 Task: Find connections with filter location Jaynagar-Majilpur with filter topic #2021with filter profile language French with filter current company Volvo Cars with filter school Amal Jyothi College of Engineering with filter industry Retail Books and Printed News with filter service category Search Engine Optimization (SEO) with filter keywords title Concierge
Action: Mouse moved to (582, 64)
Screenshot: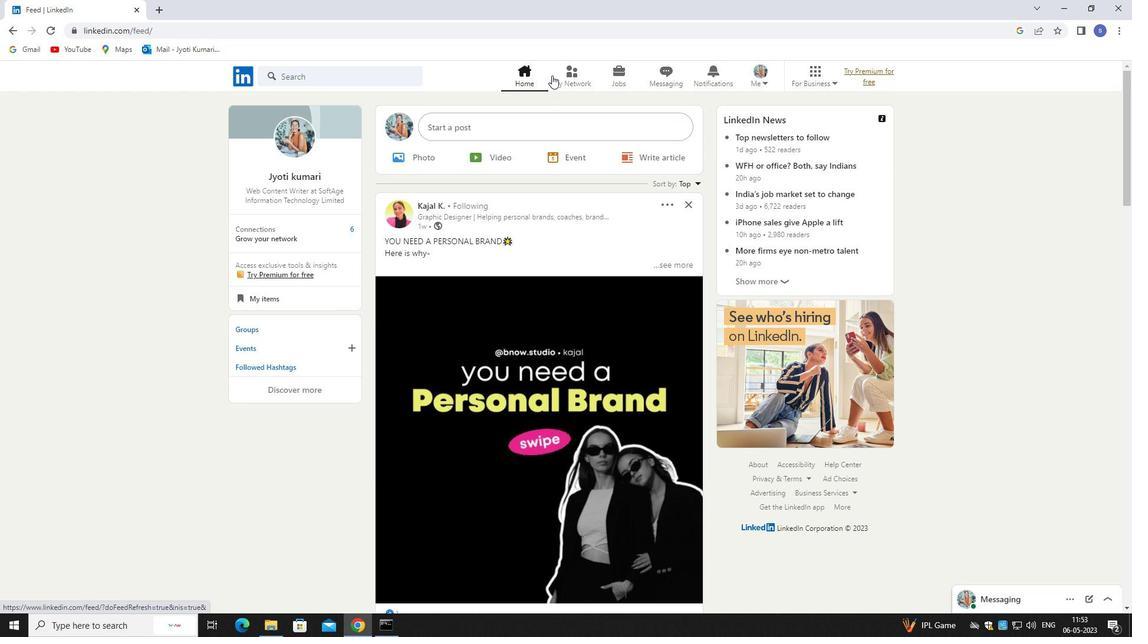 
Action: Mouse pressed left at (582, 64)
Screenshot: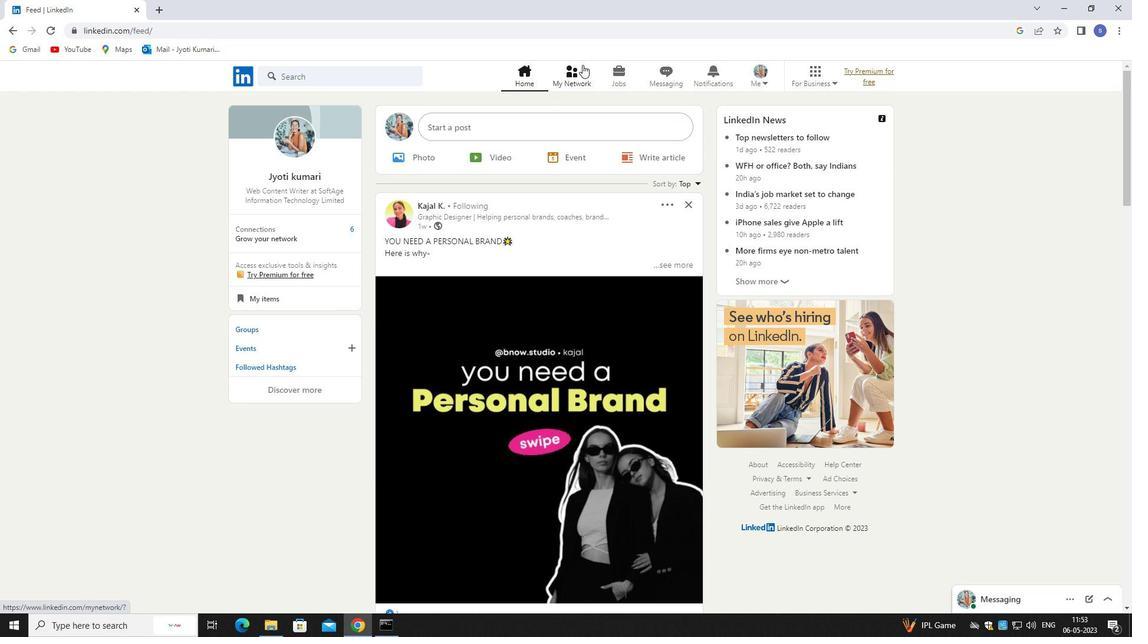 
Action: Mouse moved to (582, 65)
Screenshot: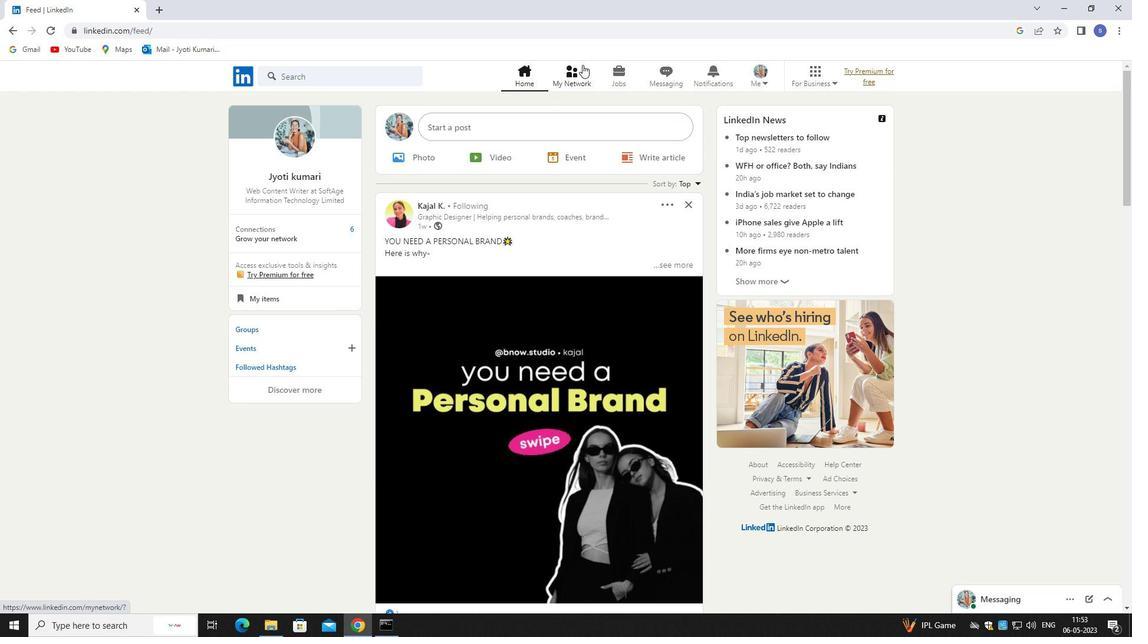 
Action: Mouse pressed left at (582, 65)
Screenshot: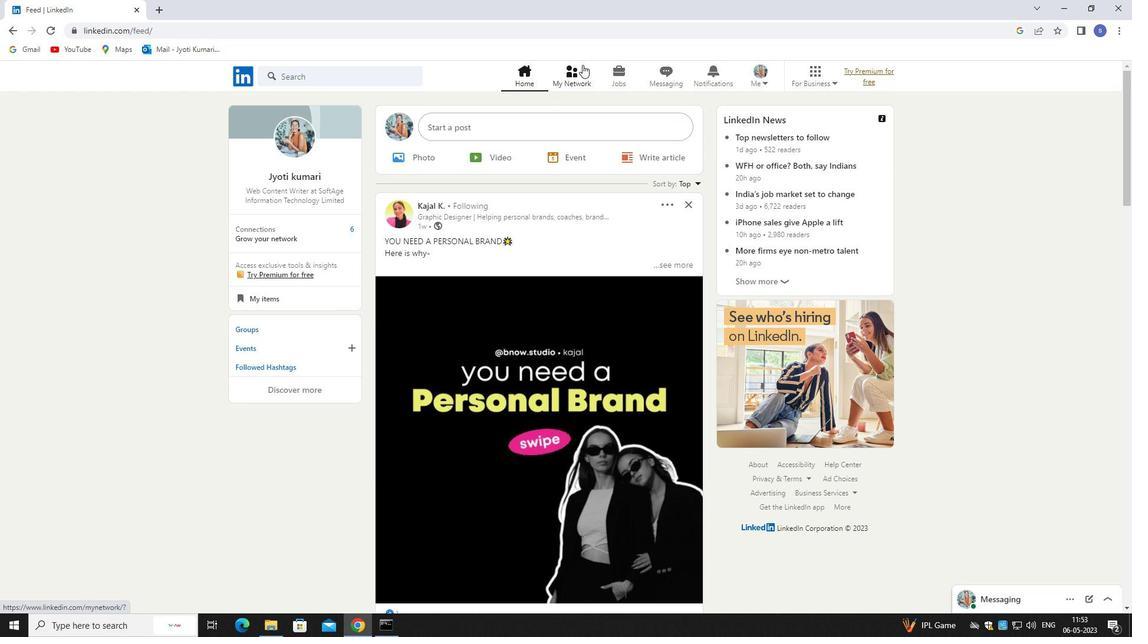 
Action: Mouse moved to (582, 65)
Screenshot: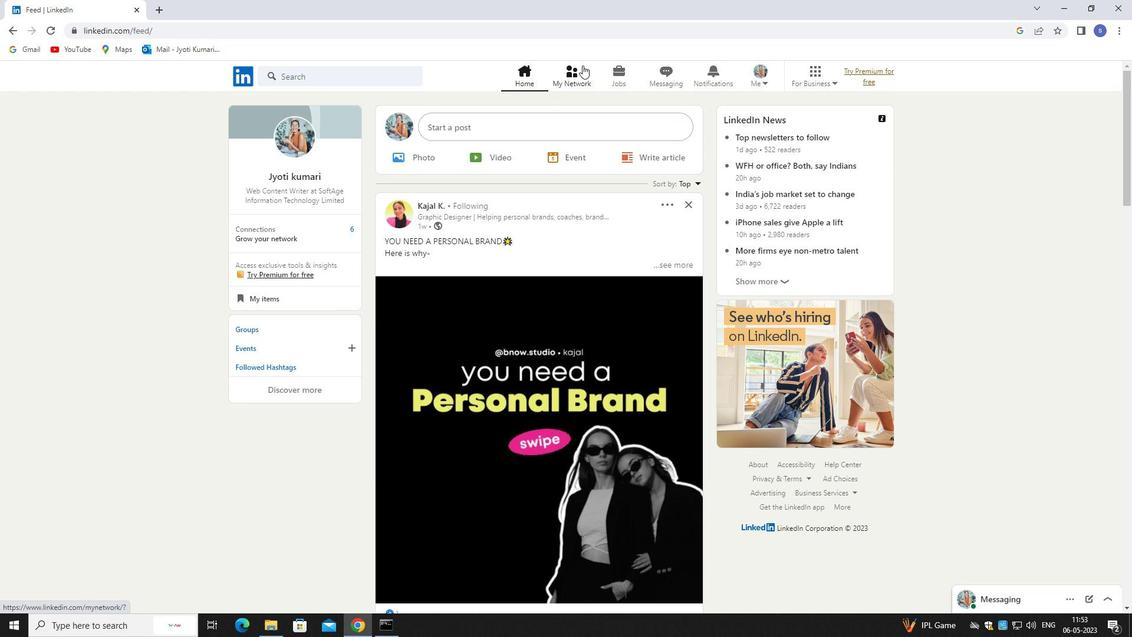
Action: Mouse pressed left at (582, 65)
Screenshot: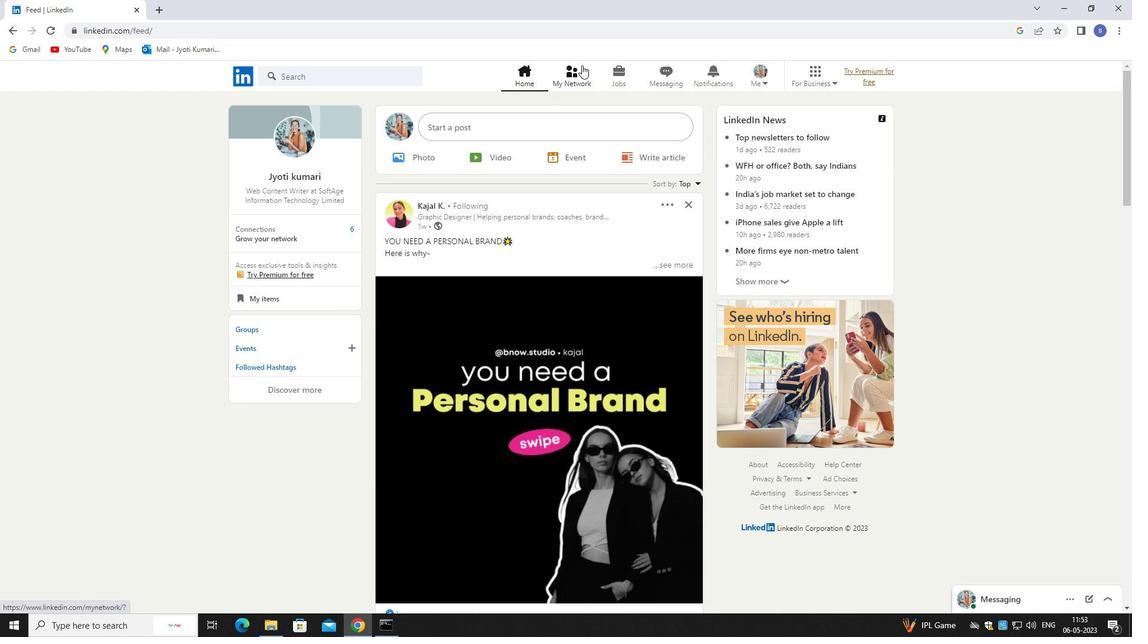 
Action: Mouse moved to (327, 146)
Screenshot: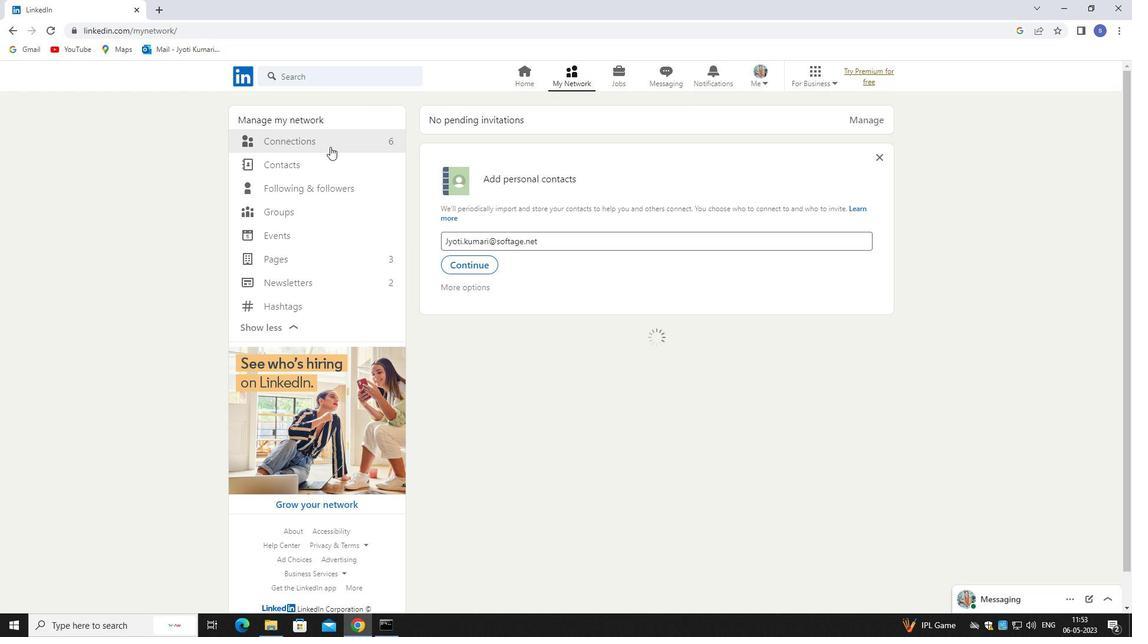 
Action: Mouse pressed left at (327, 146)
Screenshot: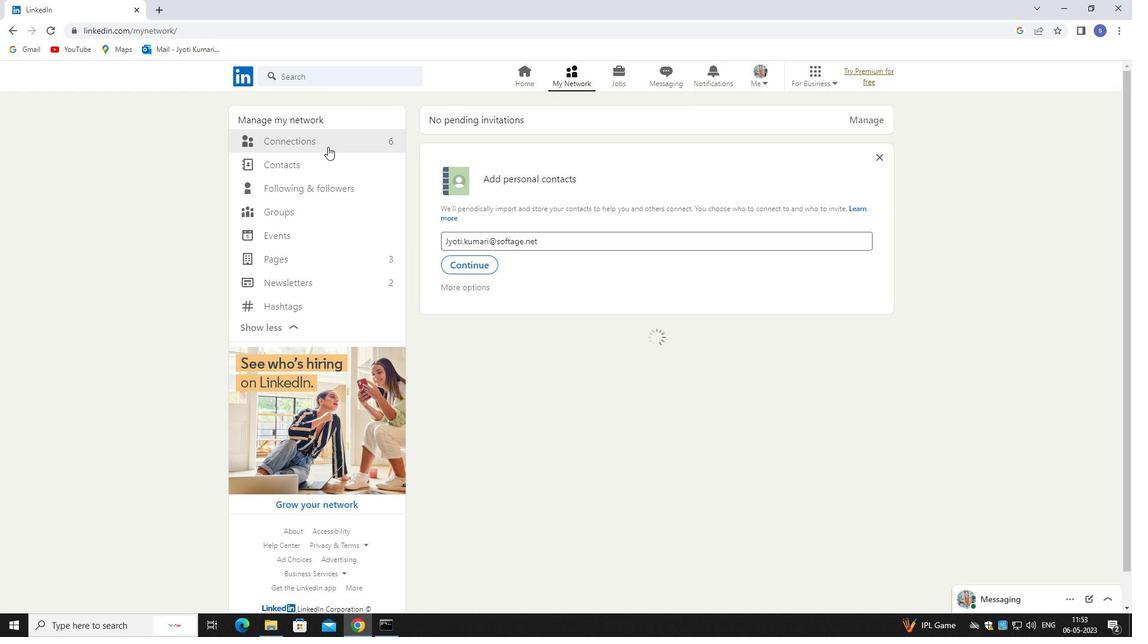
Action: Mouse pressed left at (327, 146)
Screenshot: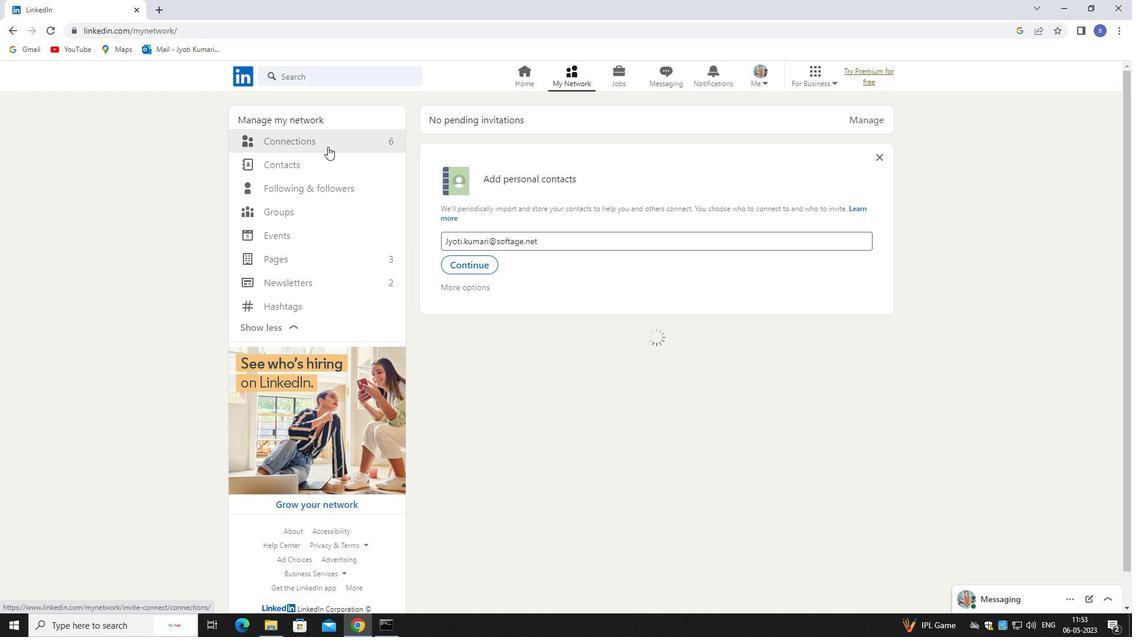 
Action: Mouse moved to (625, 145)
Screenshot: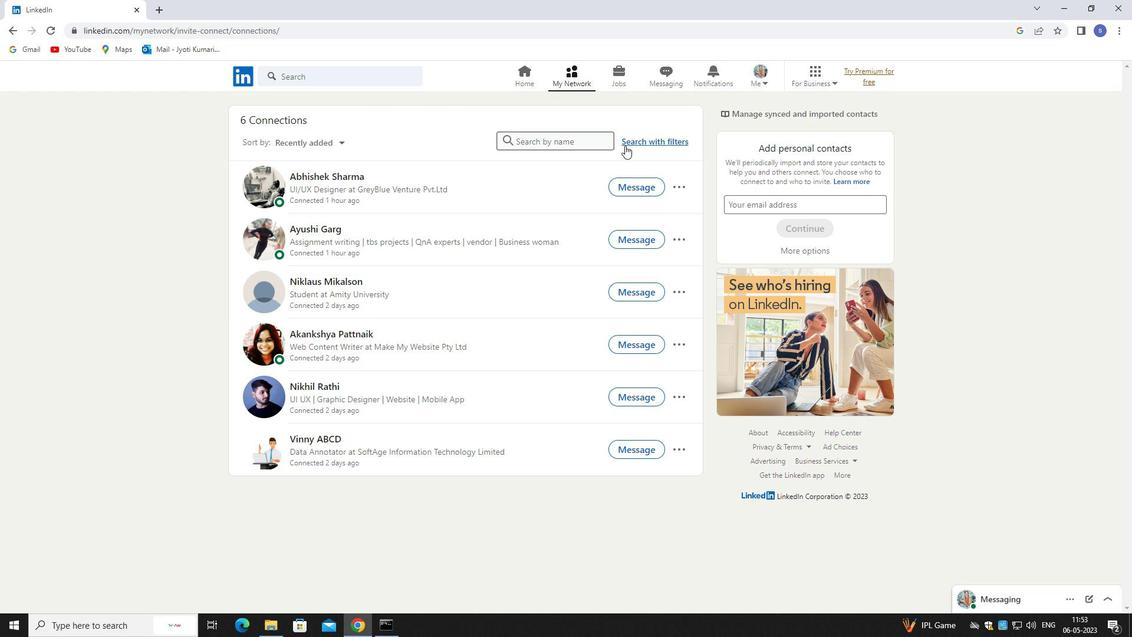 
Action: Mouse pressed left at (625, 145)
Screenshot: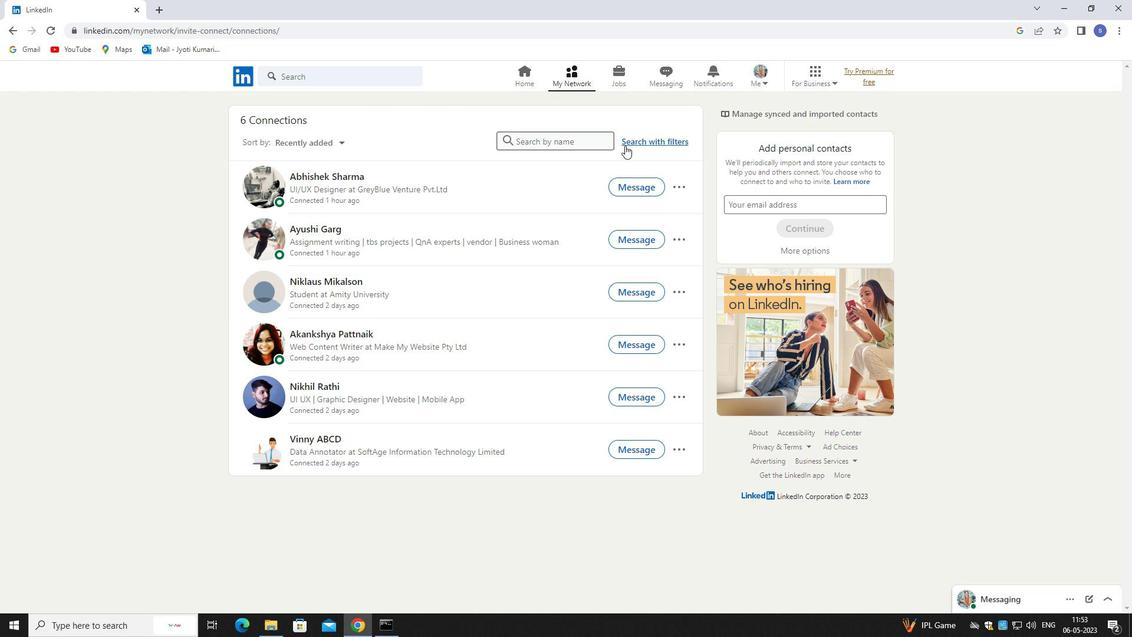 
Action: Mouse moved to (608, 109)
Screenshot: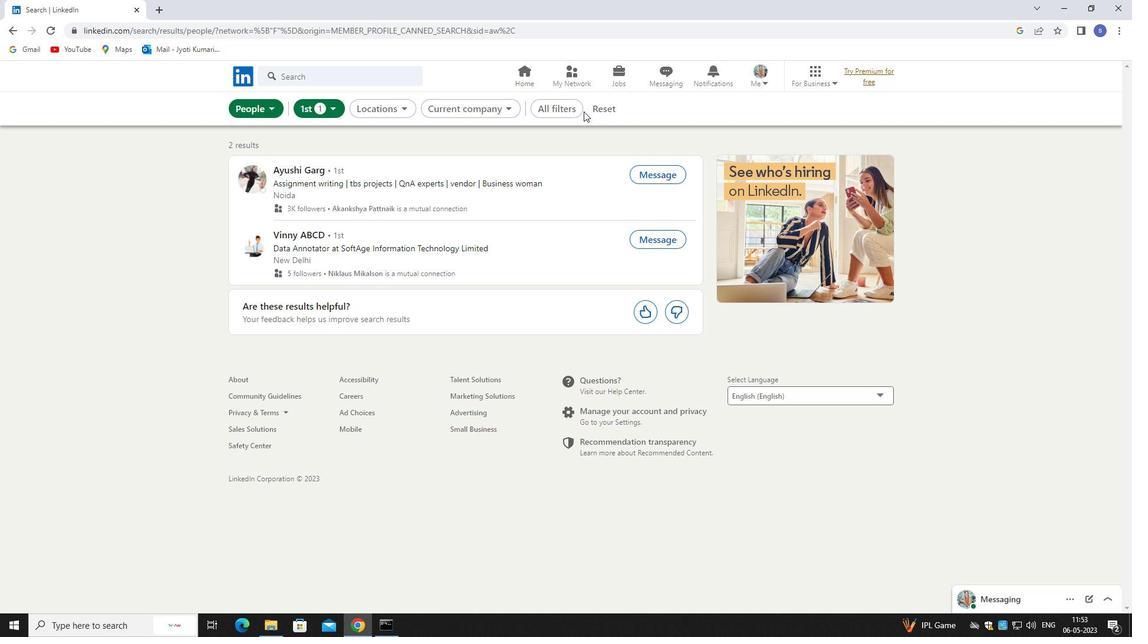 
Action: Mouse pressed left at (608, 109)
Screenshot: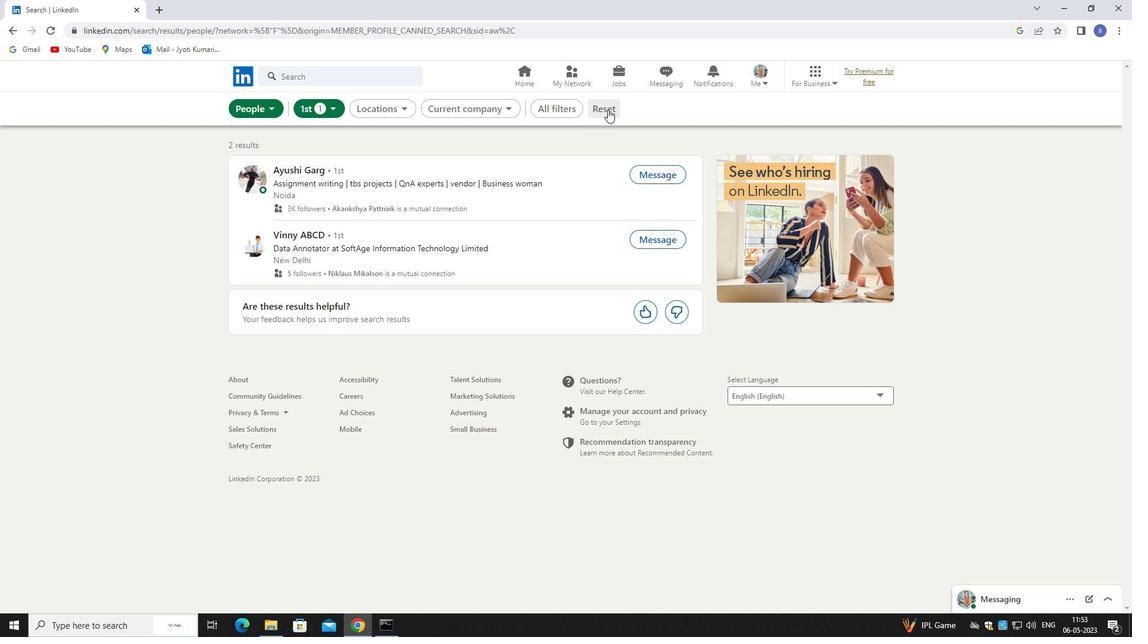 
Action: Mouse moved to (584, 104)
Screenshot: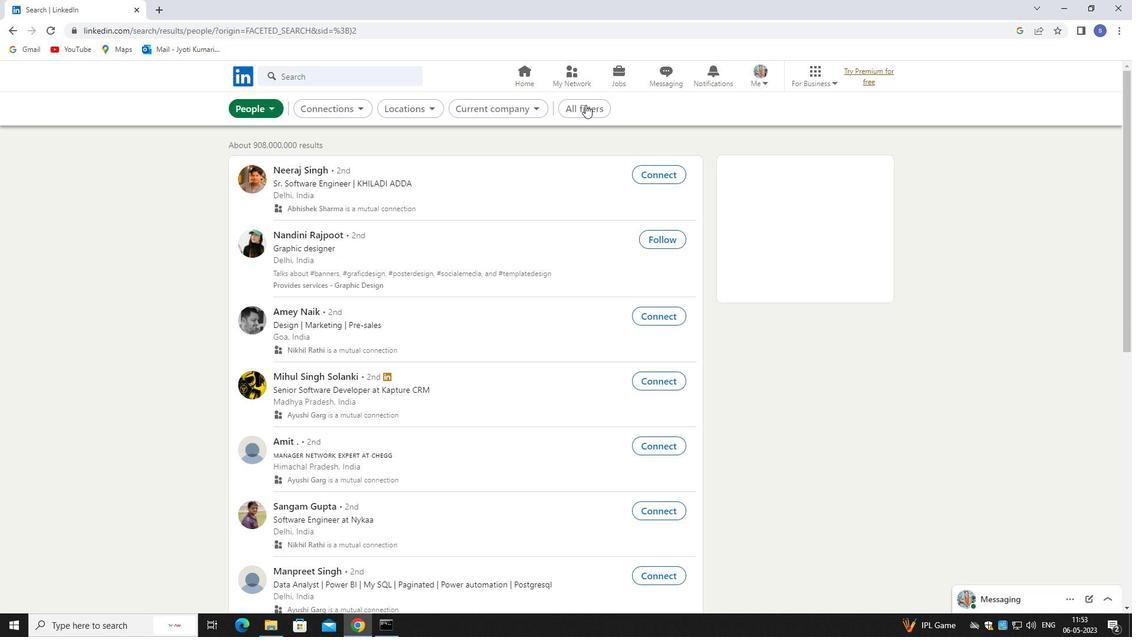 
Action: Mouse pressed left at (584, 104)
Screenshot: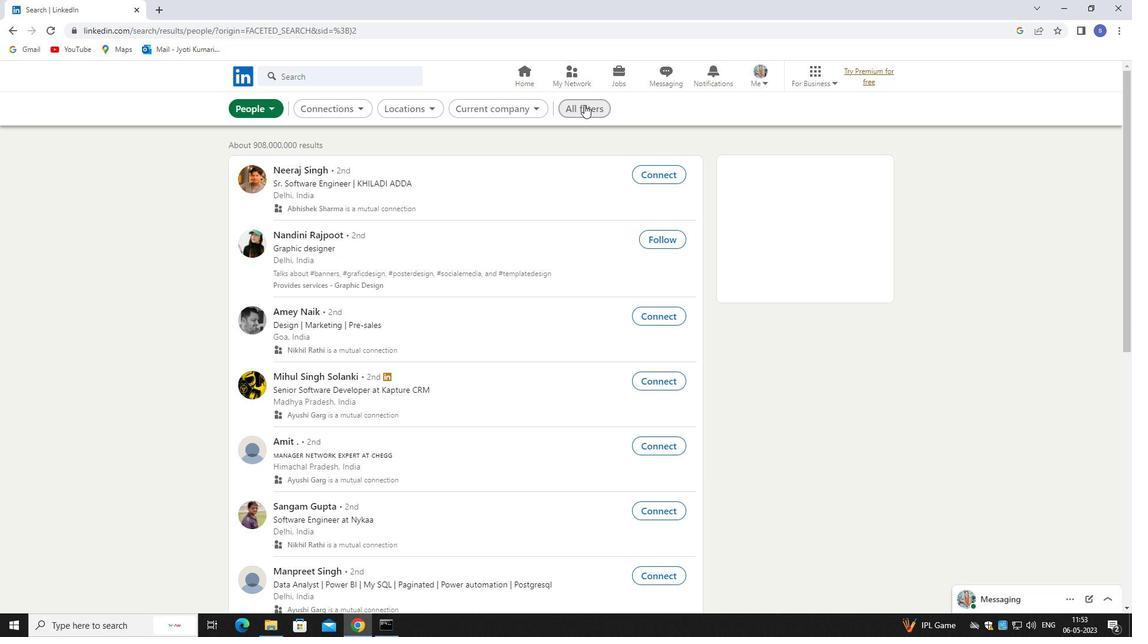
Action: Mouse moved to (1022, 460)
Screenshot: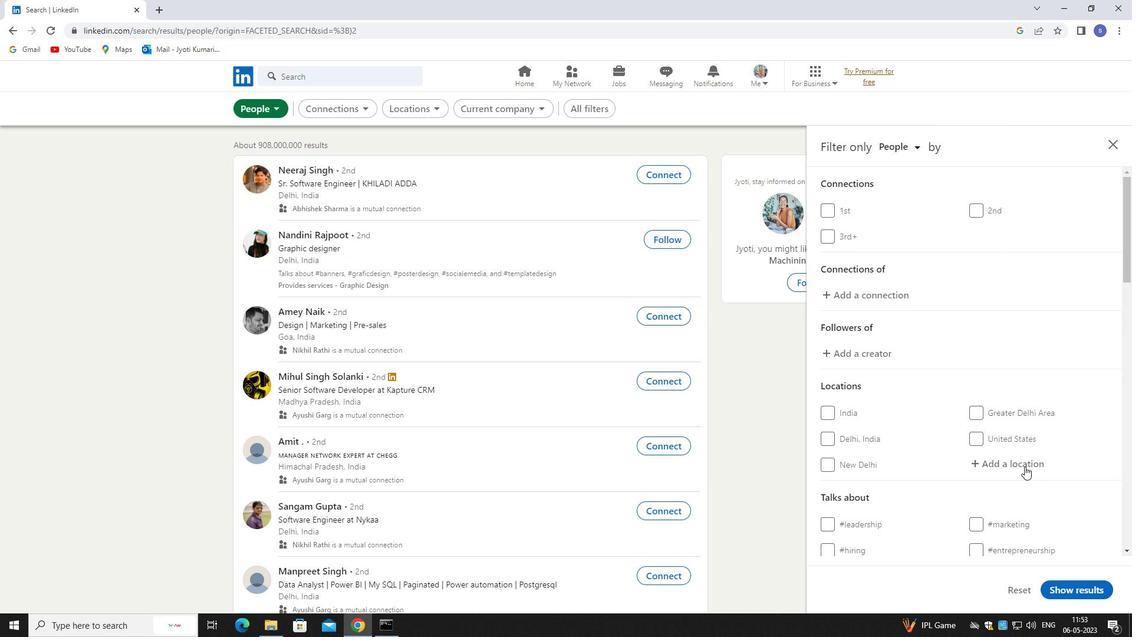 
Action: Mouse pressed left at (1022, 460)
Screenshot: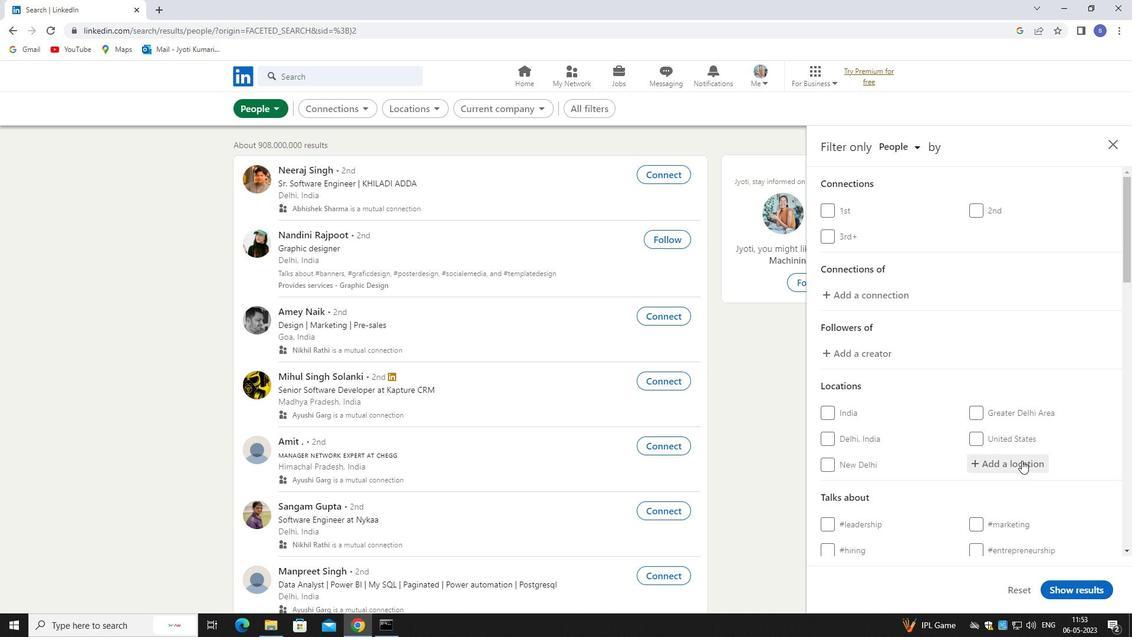
Action: Mouse moved to (1011, 455)
Screenshot: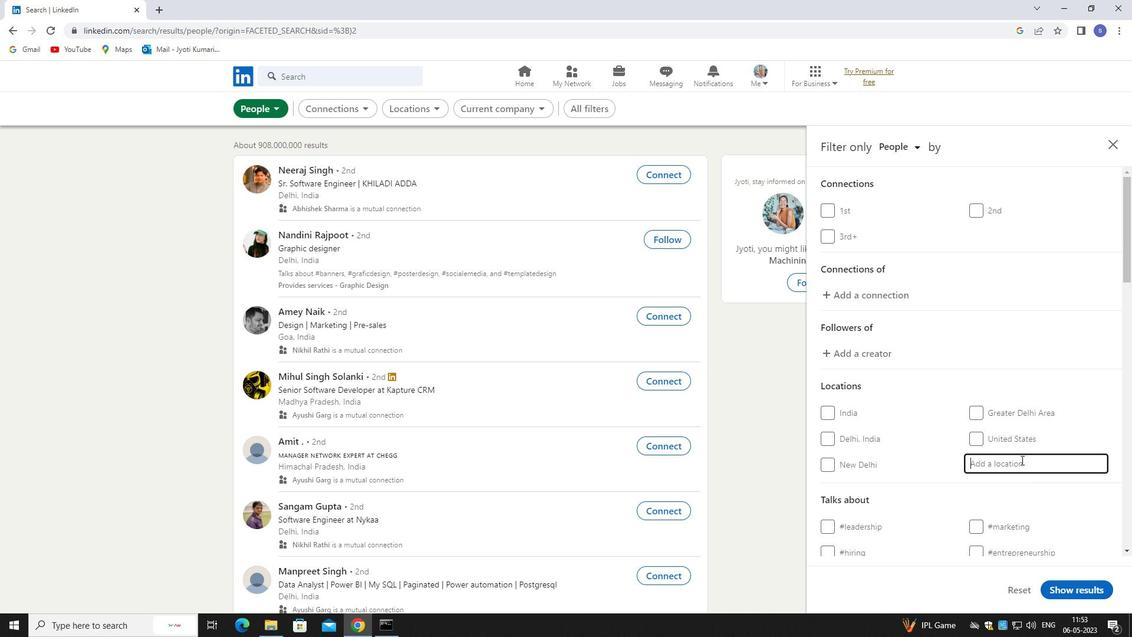 
Action: Key pressed <Key.shift>JAYNAGAR
Screenshot: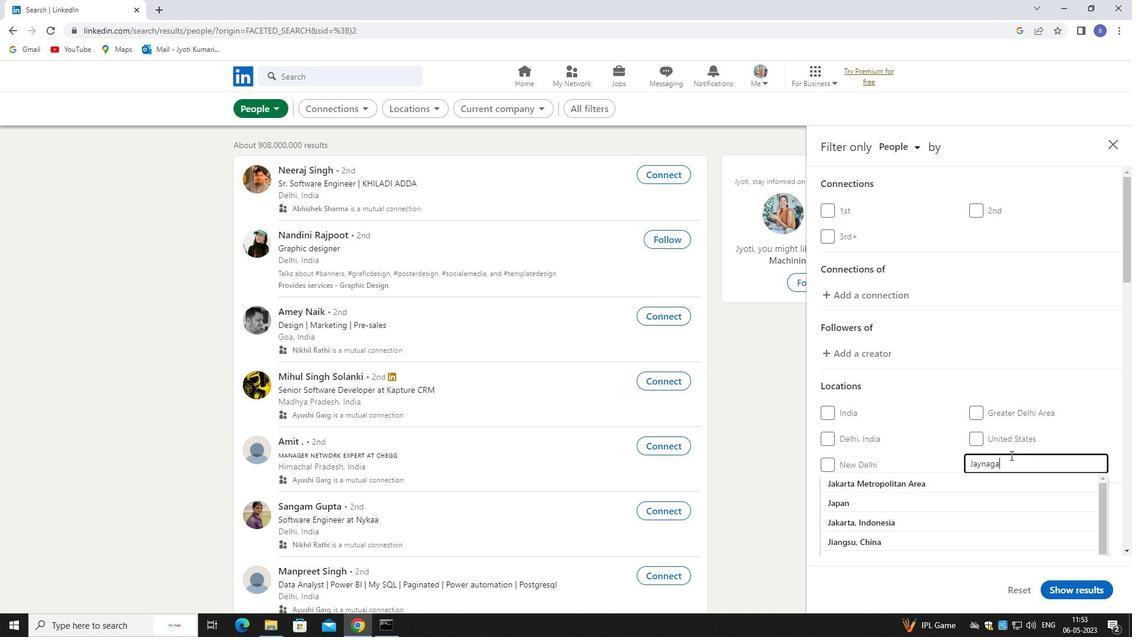 
Action: Mouse moved to (1019, 494)
Screenshot: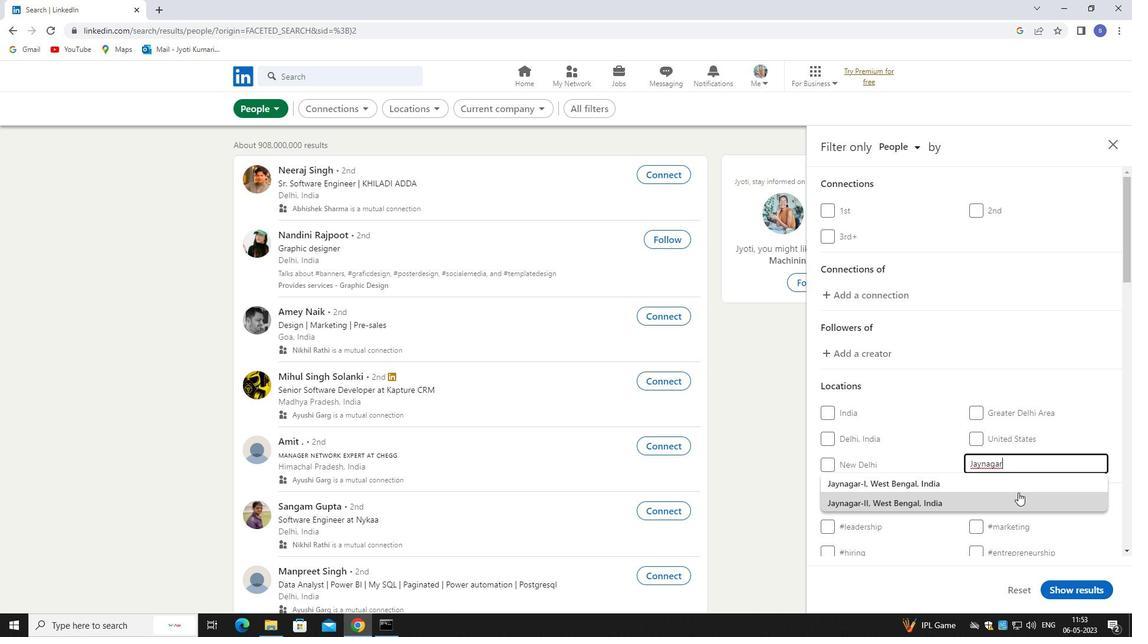 
Action: Mouse pressed left at (1019, 494)
Screenshot: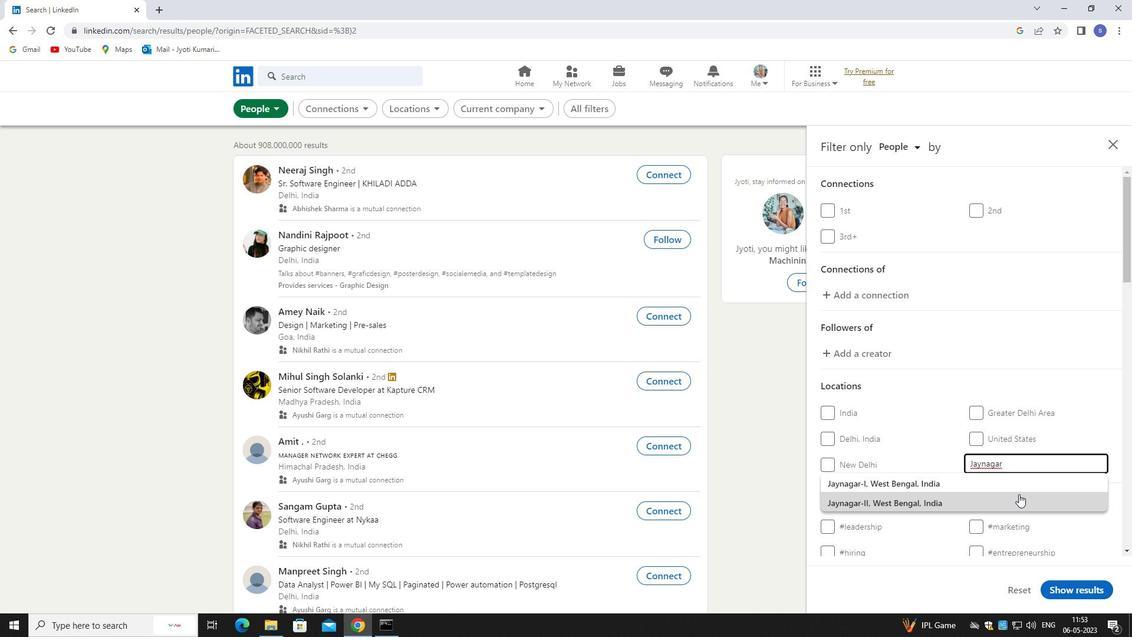 
Action: Mouse scrolled (1019, 493) with delta (0, 0)
Screenshot: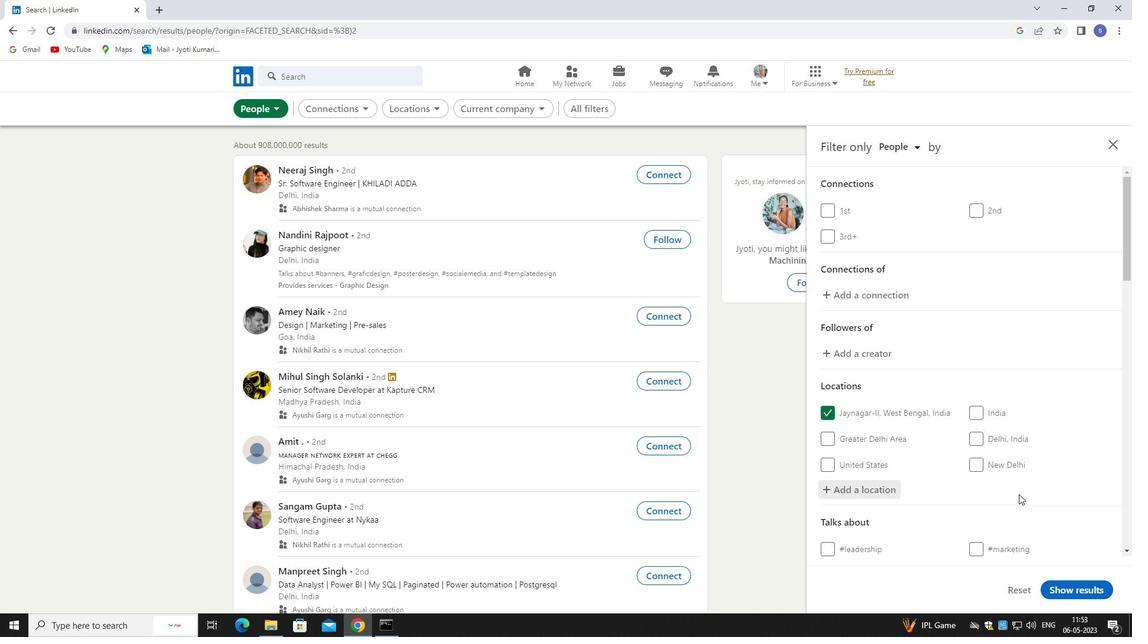 
Action: Mouse scrolled (1019, 493) with delta (0, 0)
Screenshot: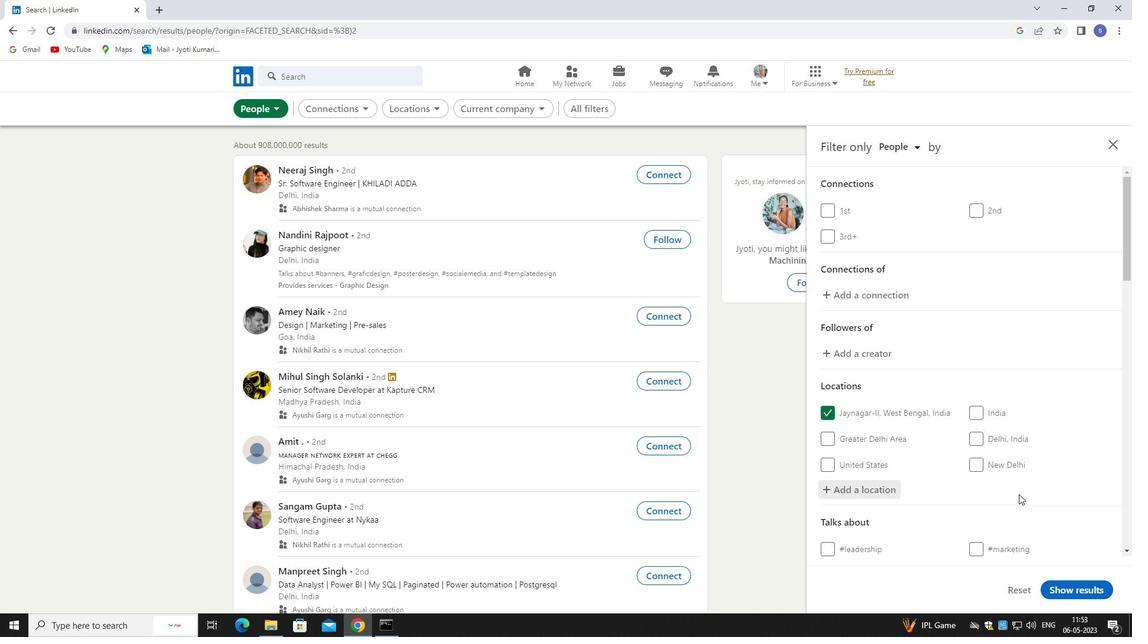 
Action: Mouse scrolled (1019, 493) with delta (0, 0)
Screenshot: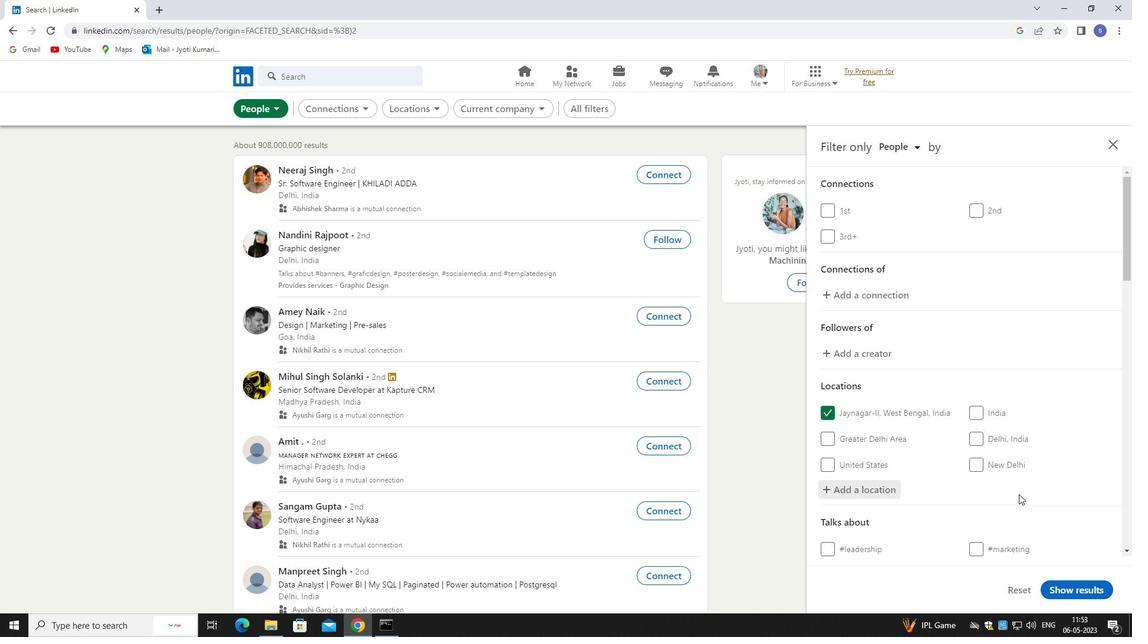 
Action: Mouse moved to (1014, 422)
Screenshot: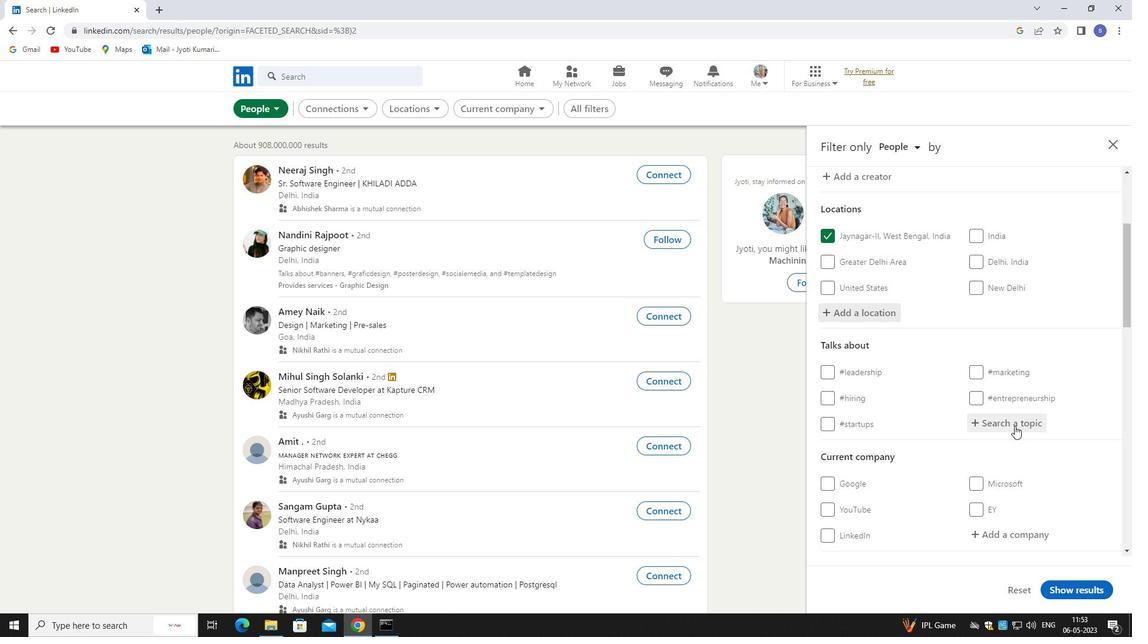 
Action: Mouse pressed left at (1014, 422)
Screenshot: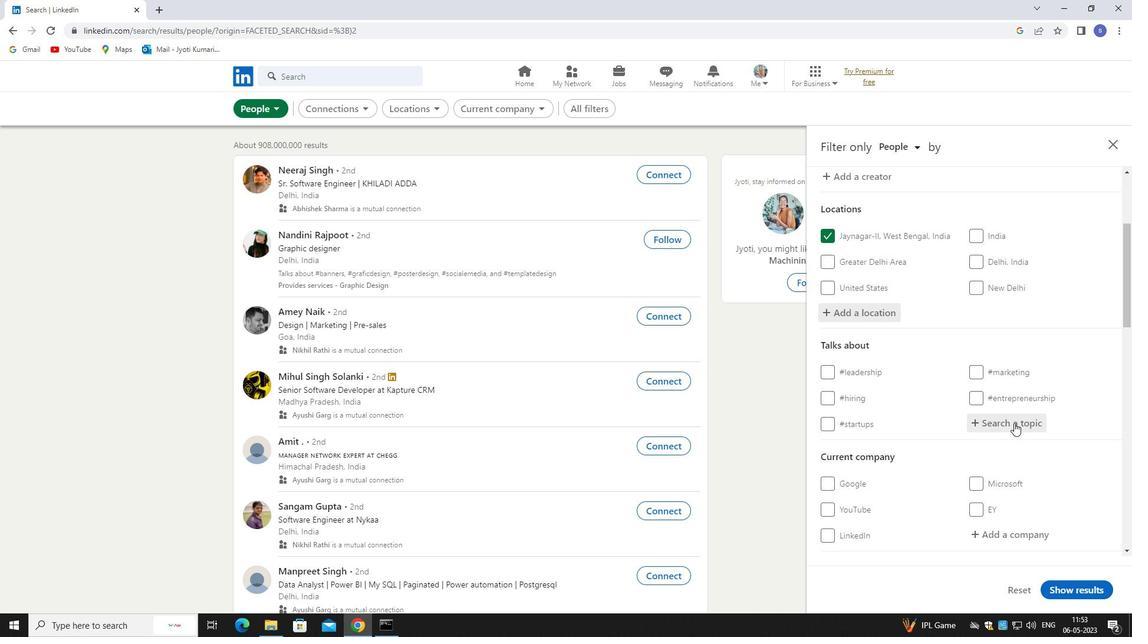 
Action: Key pressed 2021
Screenshot: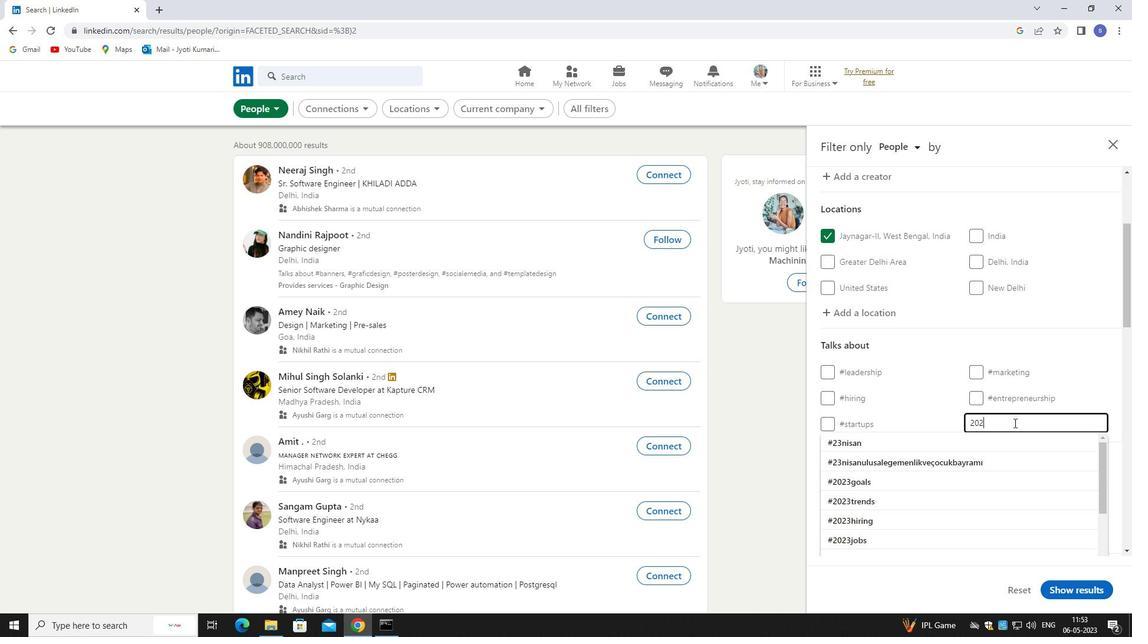 
Action: Mouse moved to (1015, 450)
Screenshot: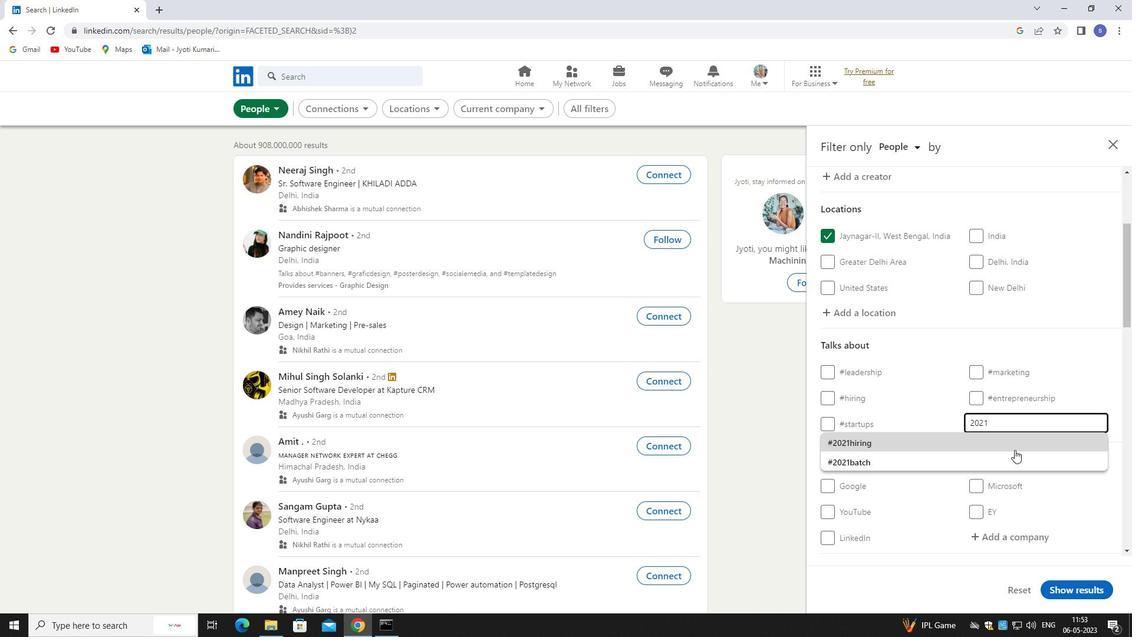 
Action: Key pressed <Key.enter>
Screenshot: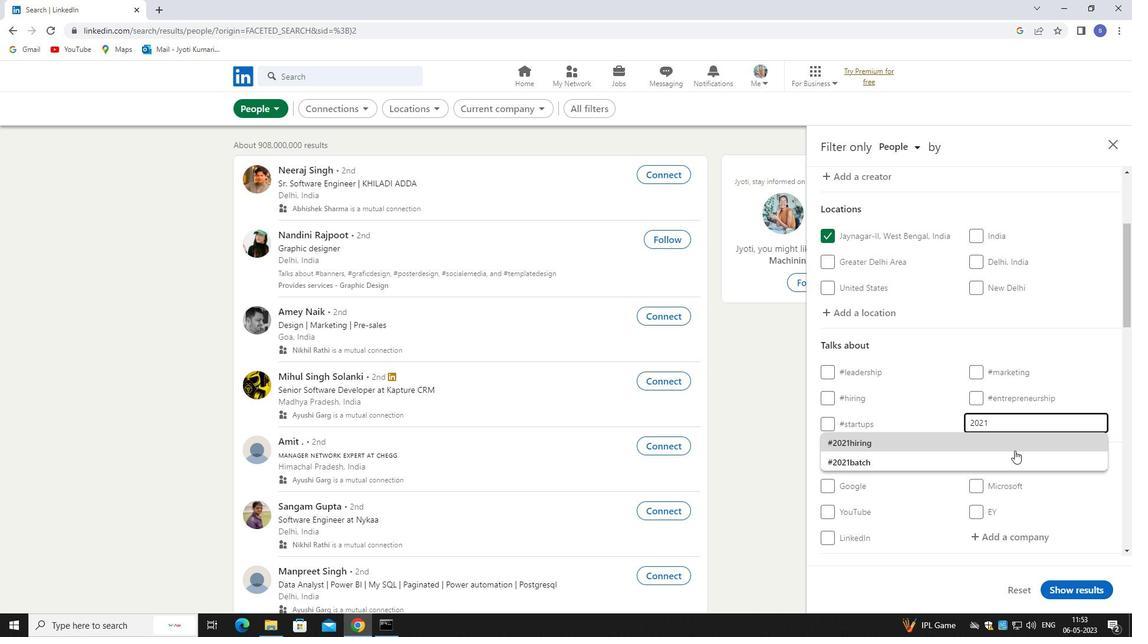 
Action: Mouse moved to (1000, 425)
Screenshot: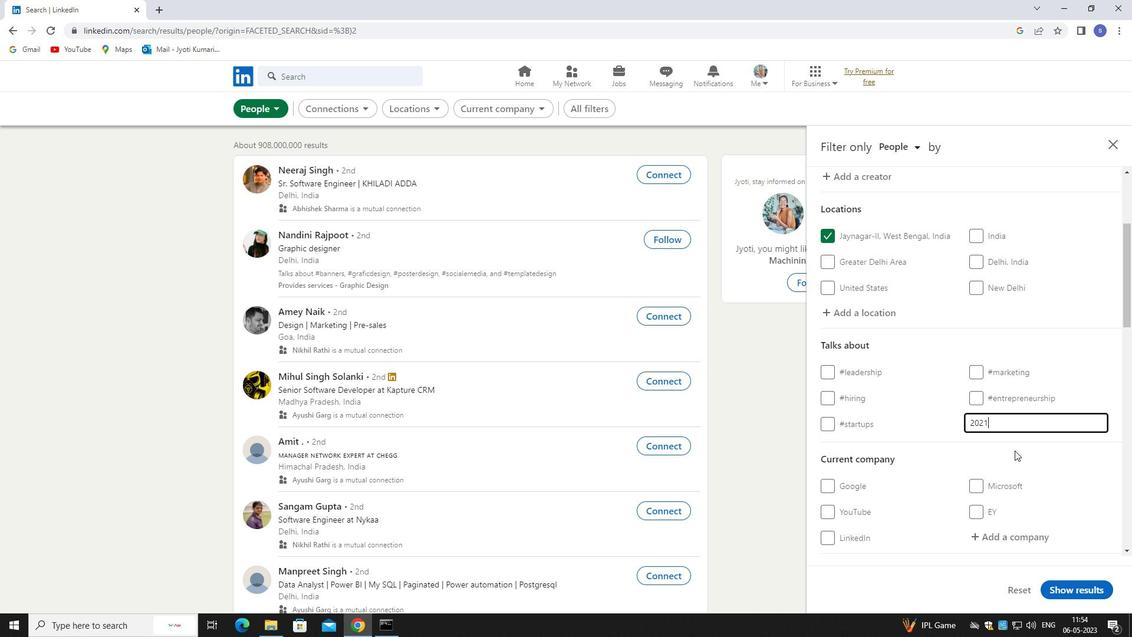 
Action: Mouse scrolled (1000, 425) with delta (0, 0)
Screenshot: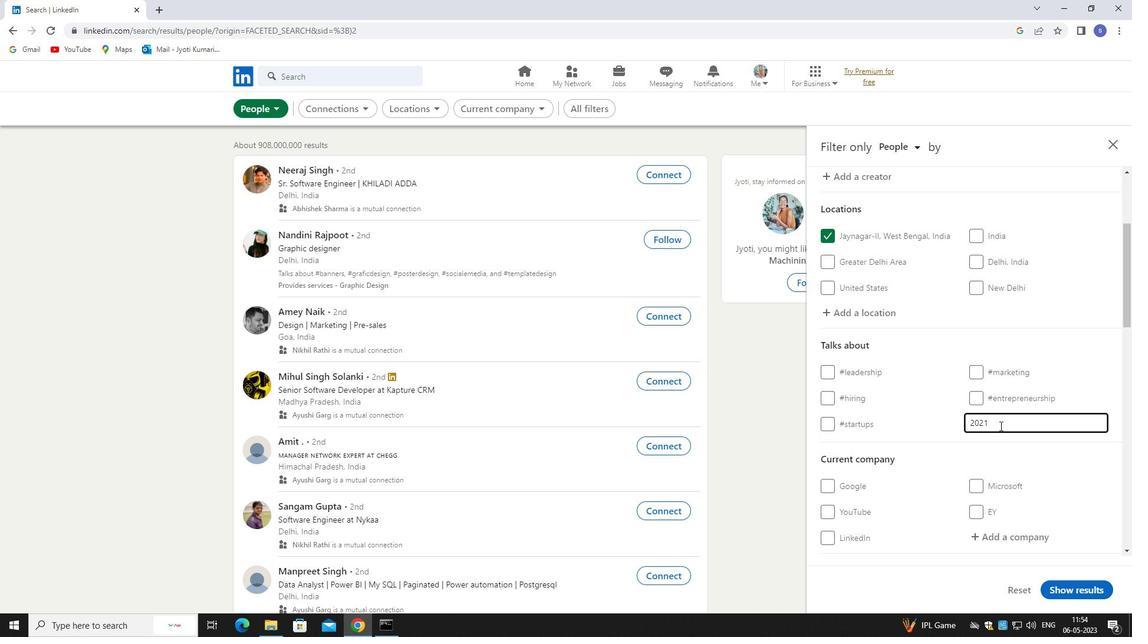 
Action: Mouse scrolled (1000, 425) with delta (0, 0)
Screenshot: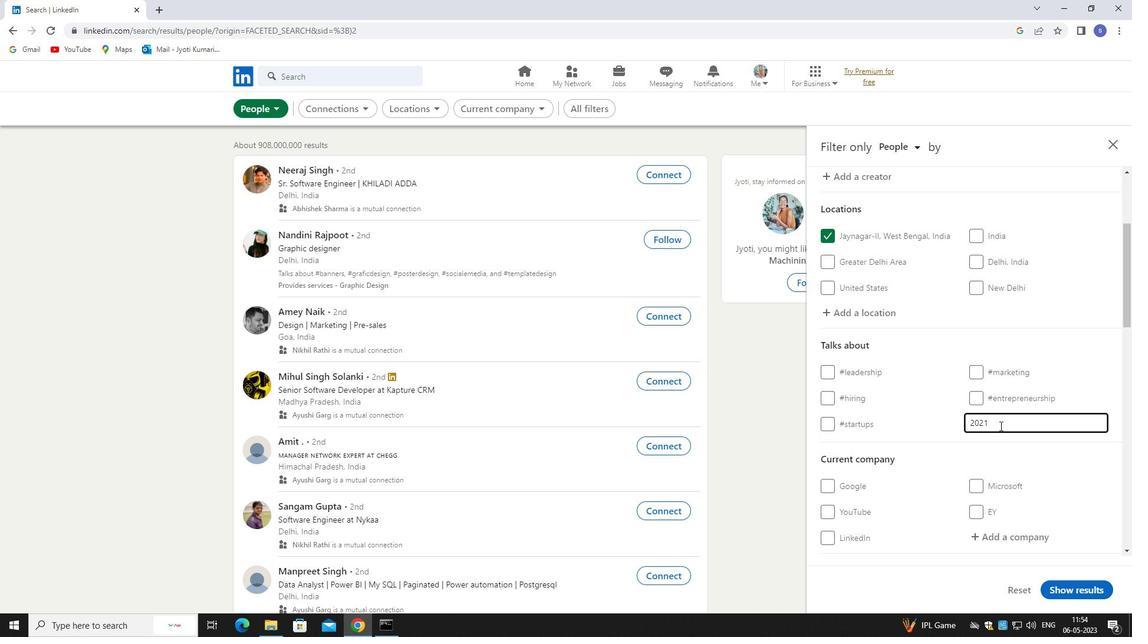 
Action: Mouse moved to (1000, 428)
Screenshot: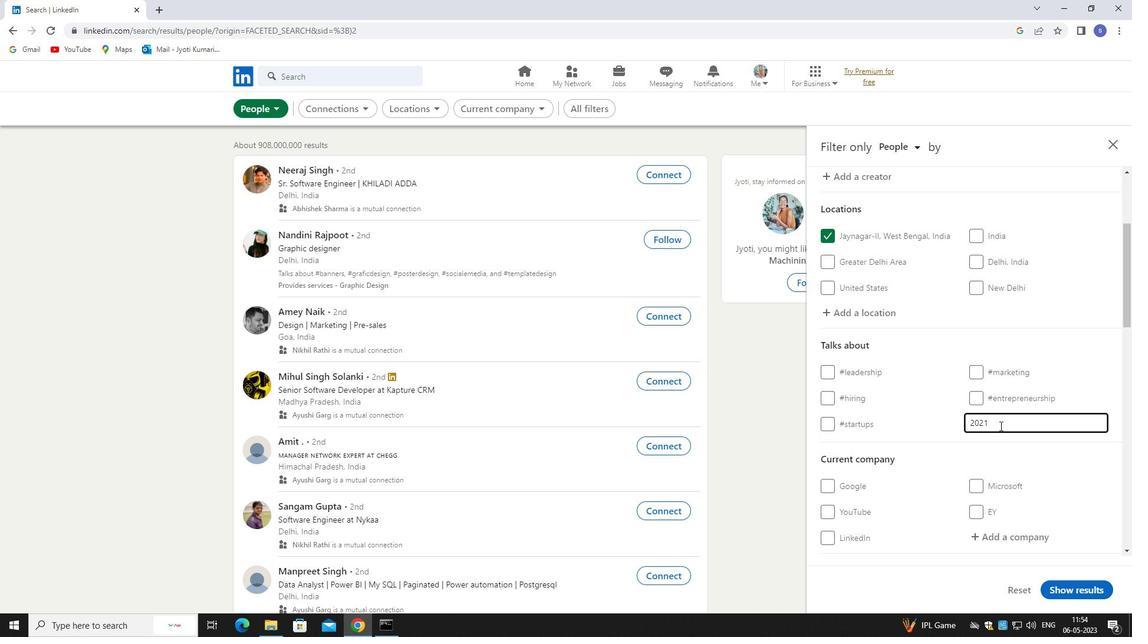
Action: Mouse scrolled (1000, 428) with delta (0, 0)
Screenshot: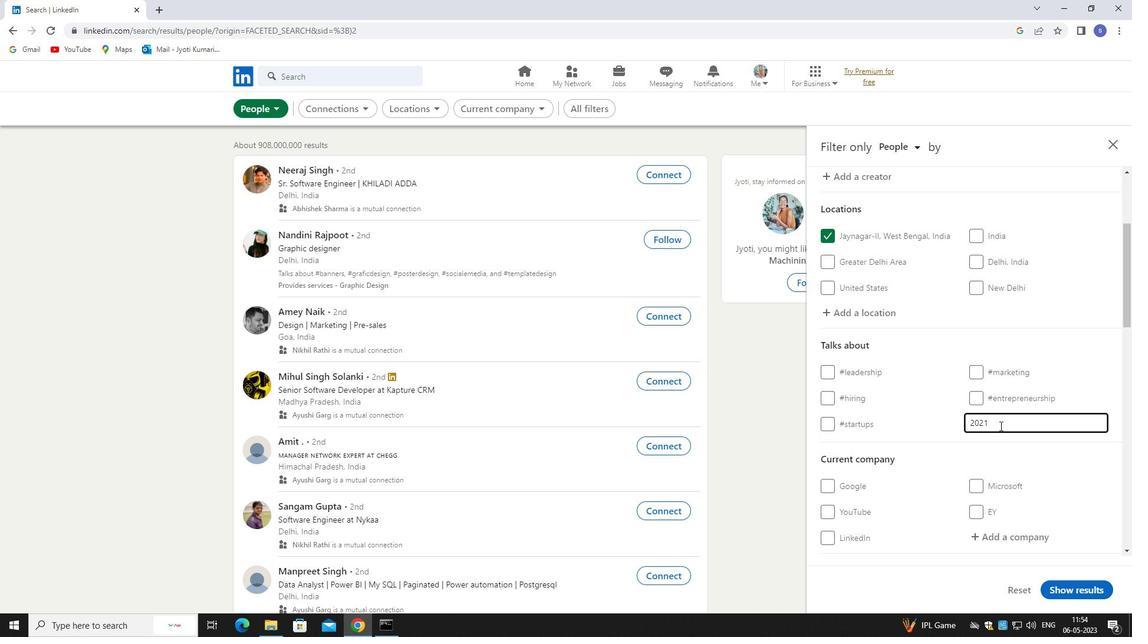 
Action: Mouse moved to (1020, 363)
Screenshot: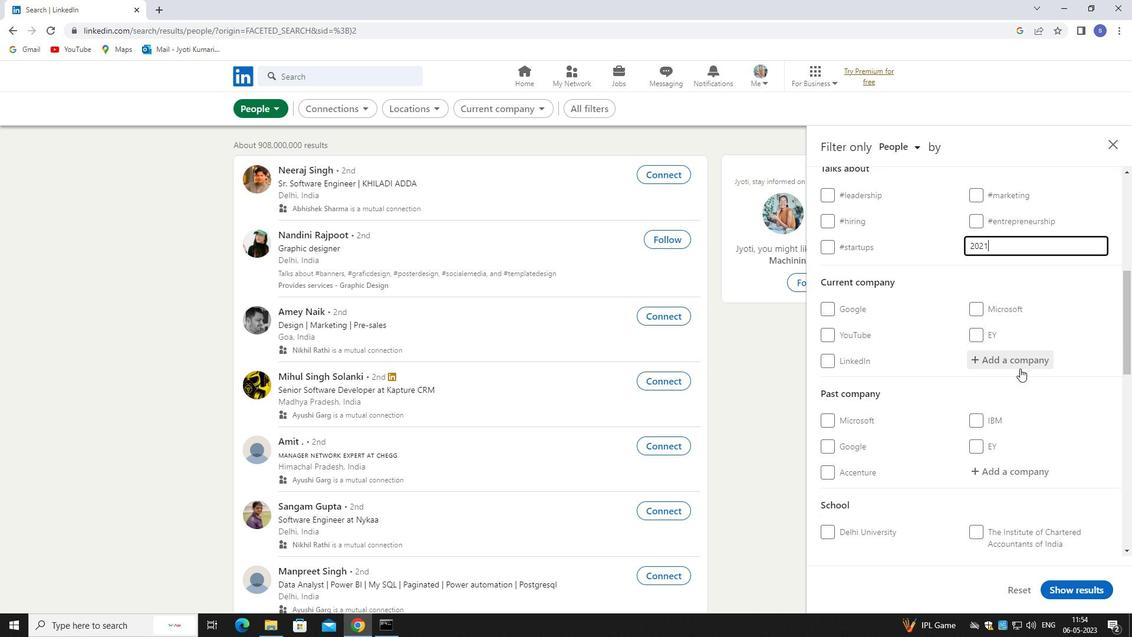 
Action: Mouse pressed left at (1020, 363)
Screenshot: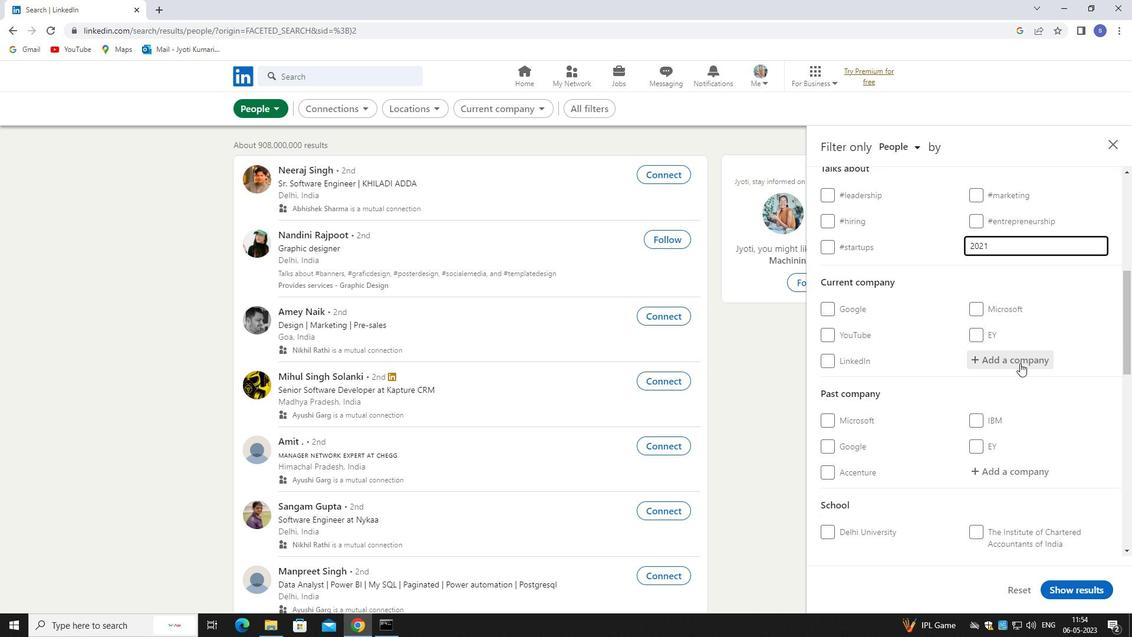 
Action: Mouse moved to (1020, 362)
Screenshot: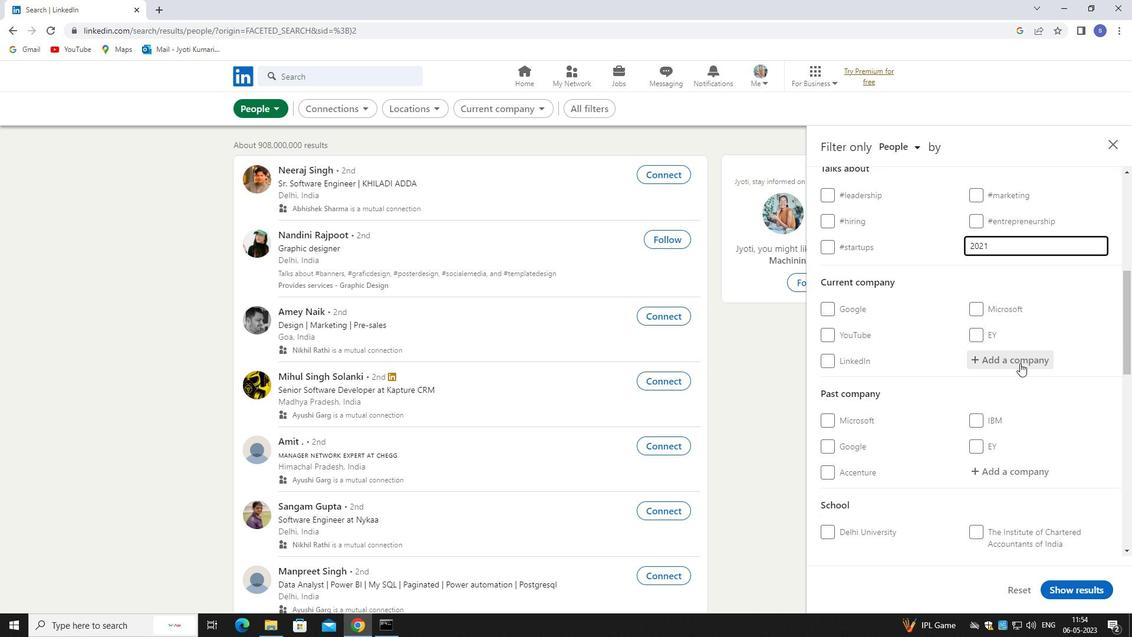 
Action: Key pressed VOLVA<Key.backspace>O
Screenshot: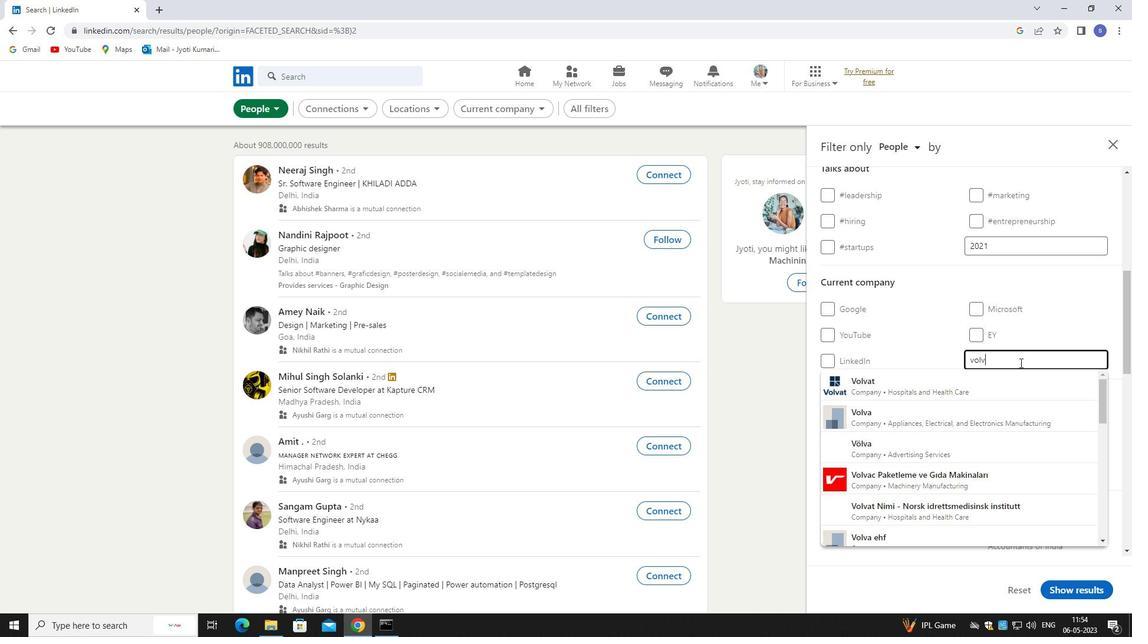 
Action: Mouse moved to (1018, 411)
Screenshot: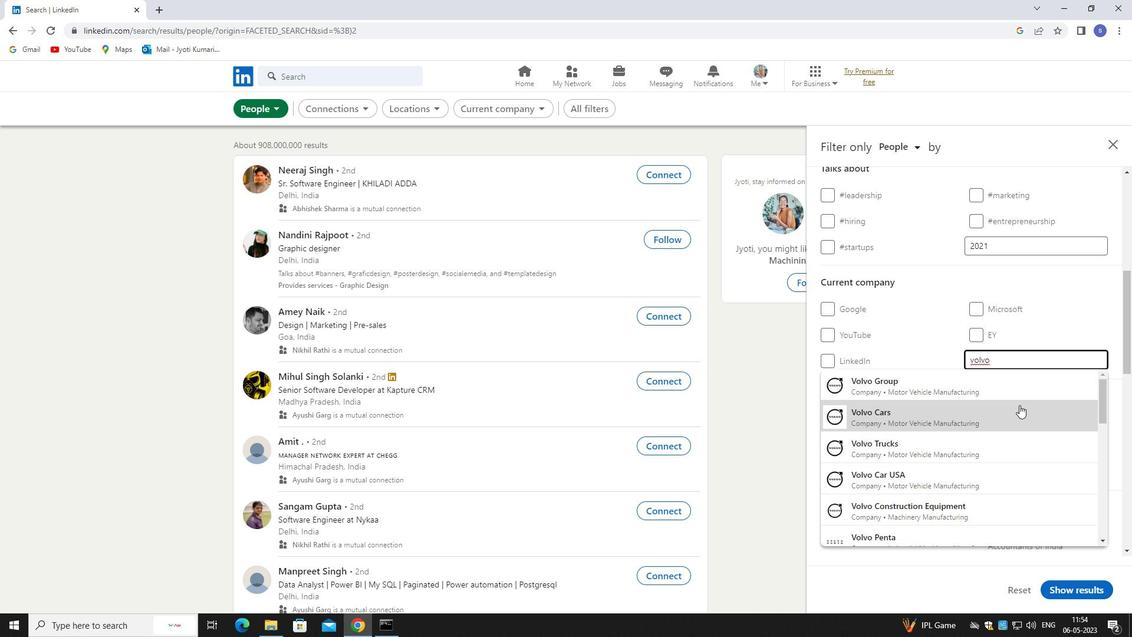 
Action: Mouse pressed left at (1018, 411)
Screenshot: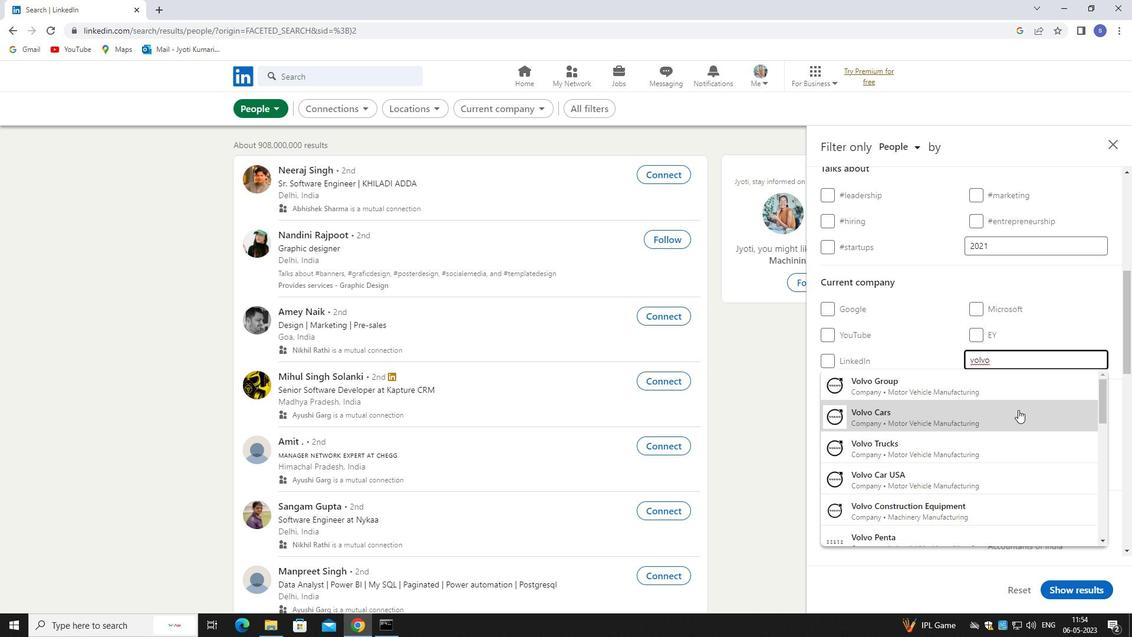 
Action: Mouse moved to (1016, 411)
Screenshot: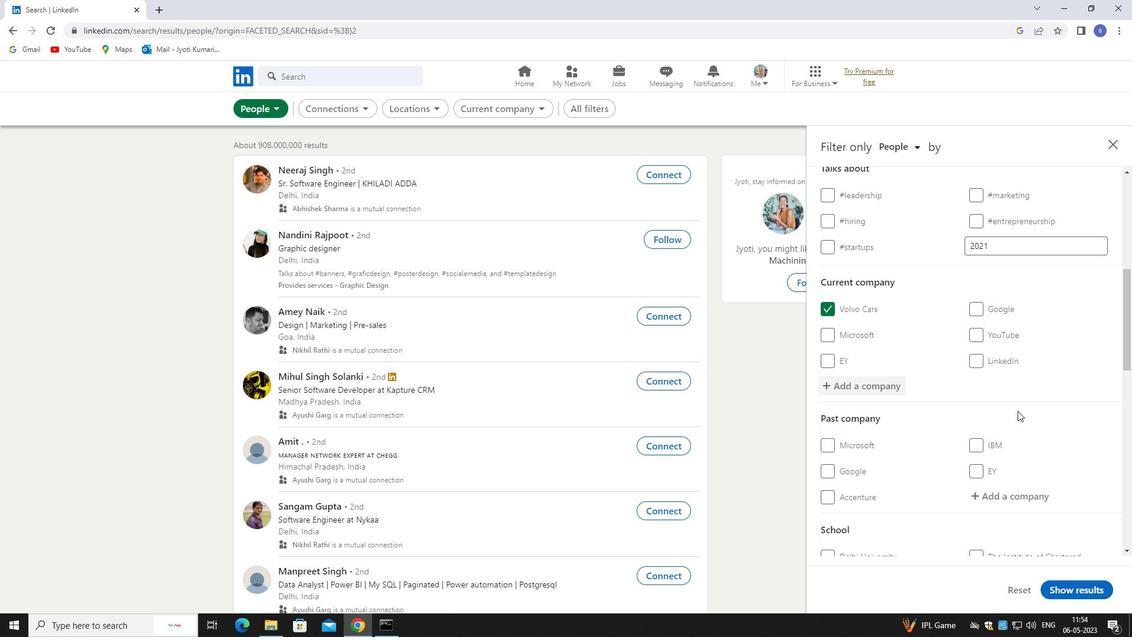 
Action: Mouse scrolled (1016, 410) with delta (0, 0)
Screenshot: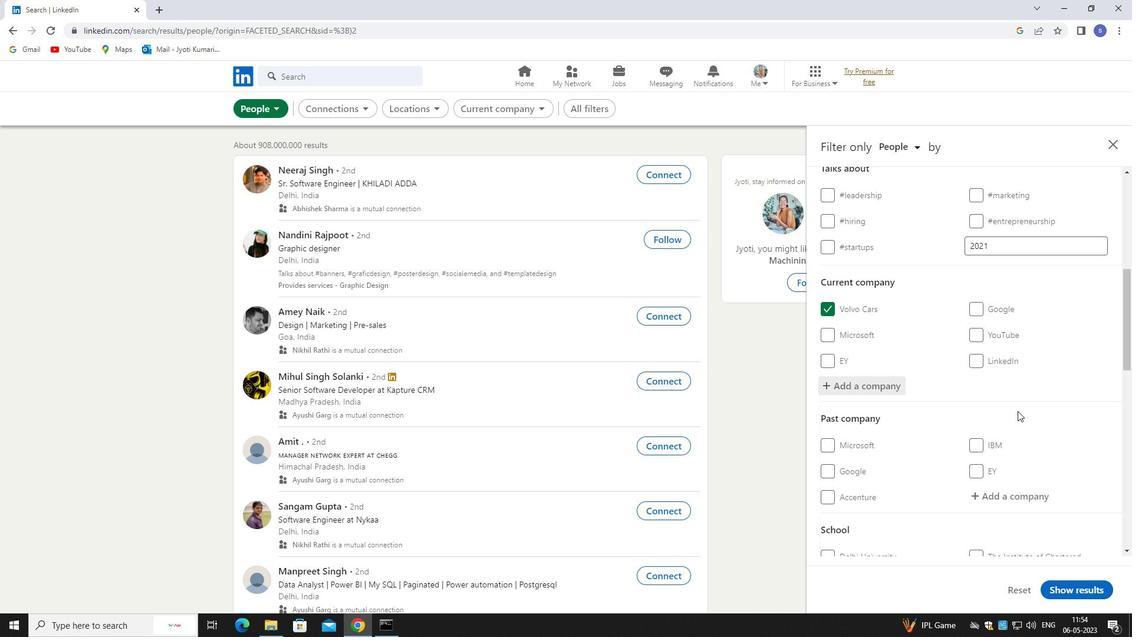 
Action: Mouse scrolled (1016, 410) with delta (0, 0)
Screenshot: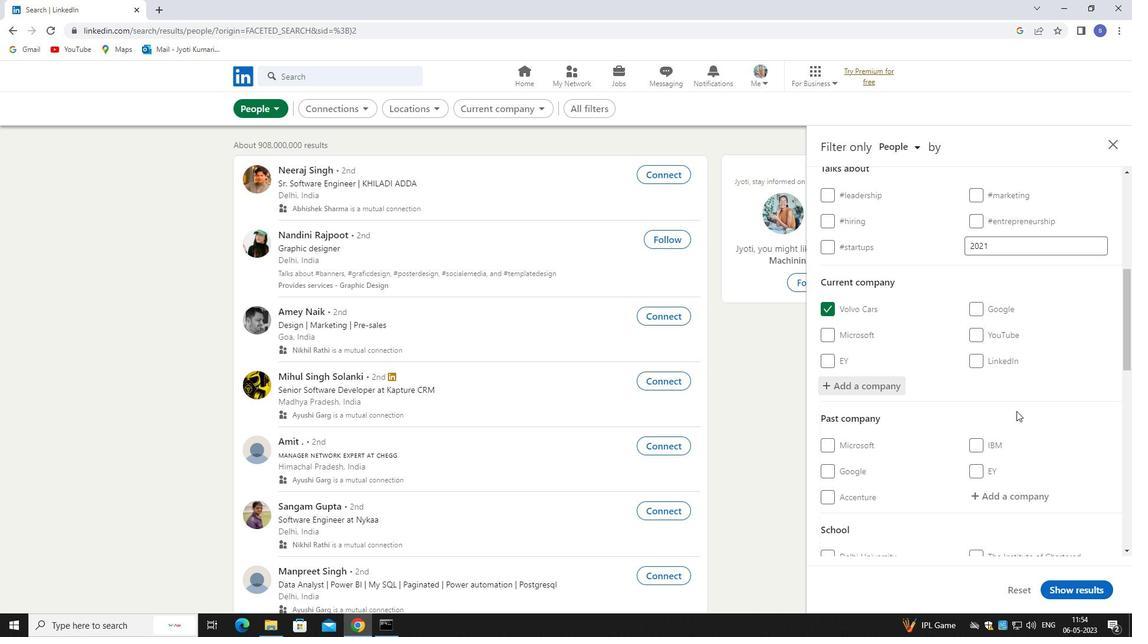 
Action: Mouse scrolled (1016, 410) with delta (0, 0)
Screenshot: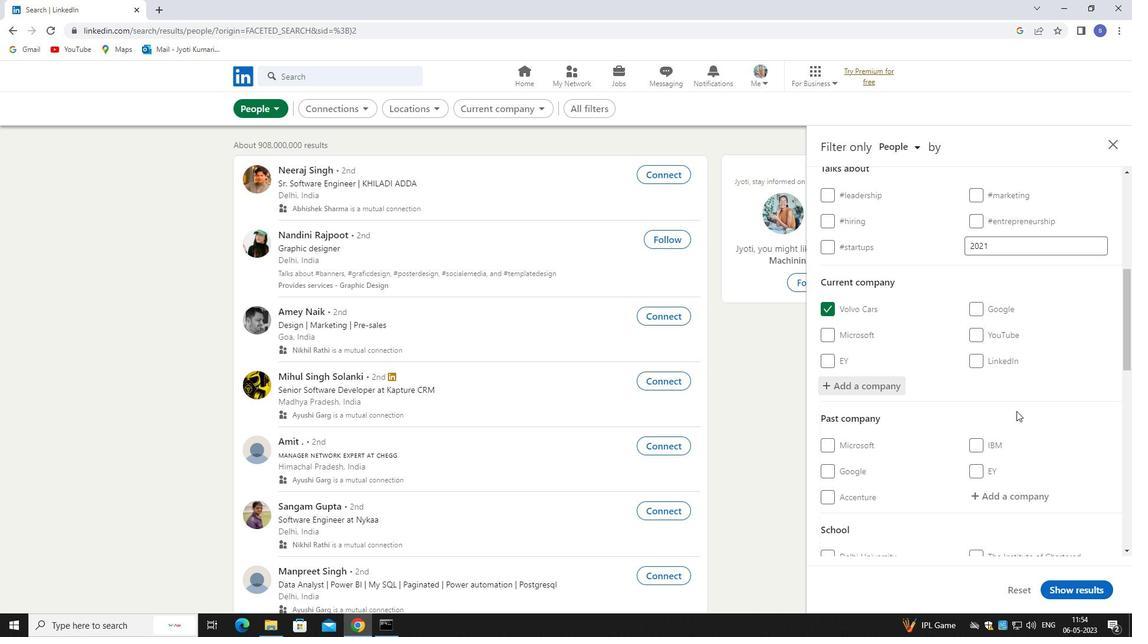
Action: Mouse moved to (995, 437)
Screenshot: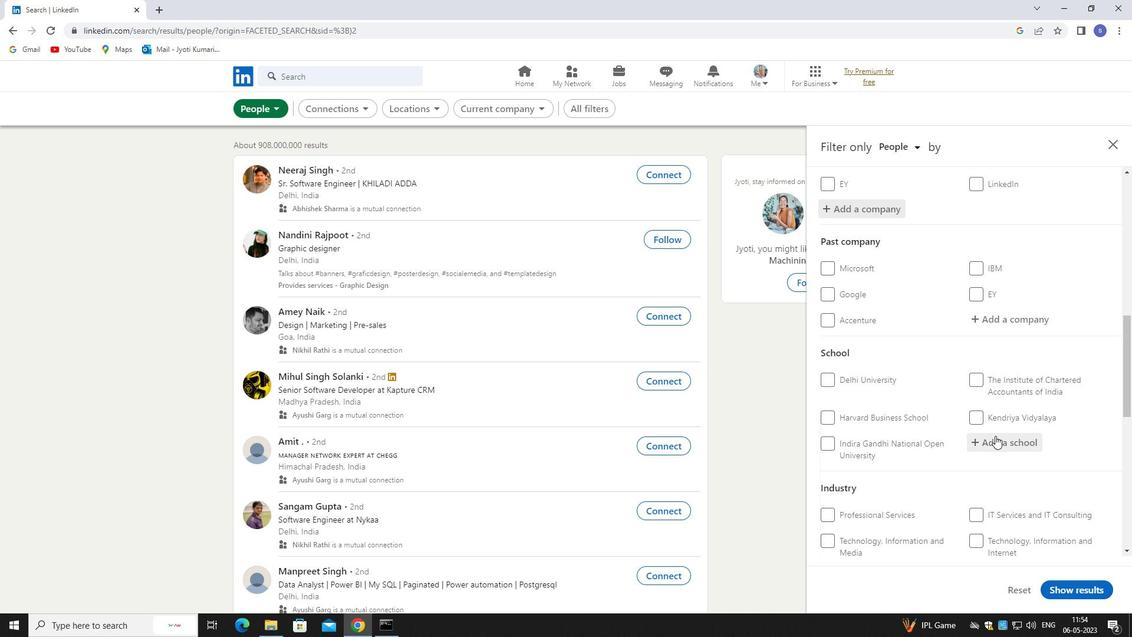 
Action: Mouse pressed left at (995, 437)
Screenshot: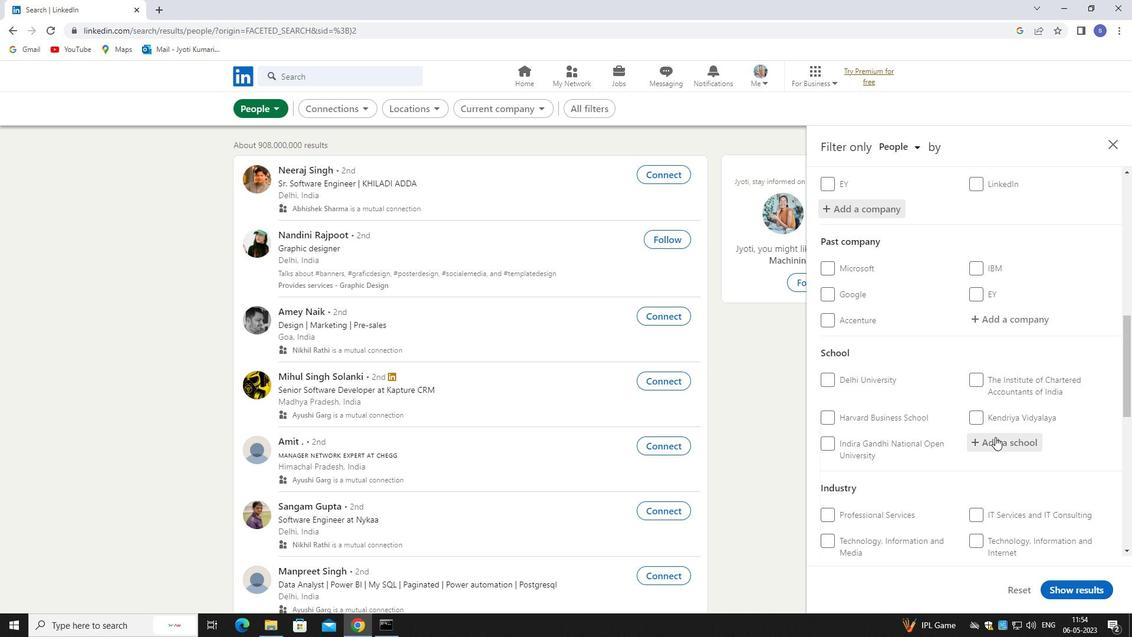 
Action: Key pressed AMLA<Key.space>JY<Key.backspace><Key.backspace>
Screenshot: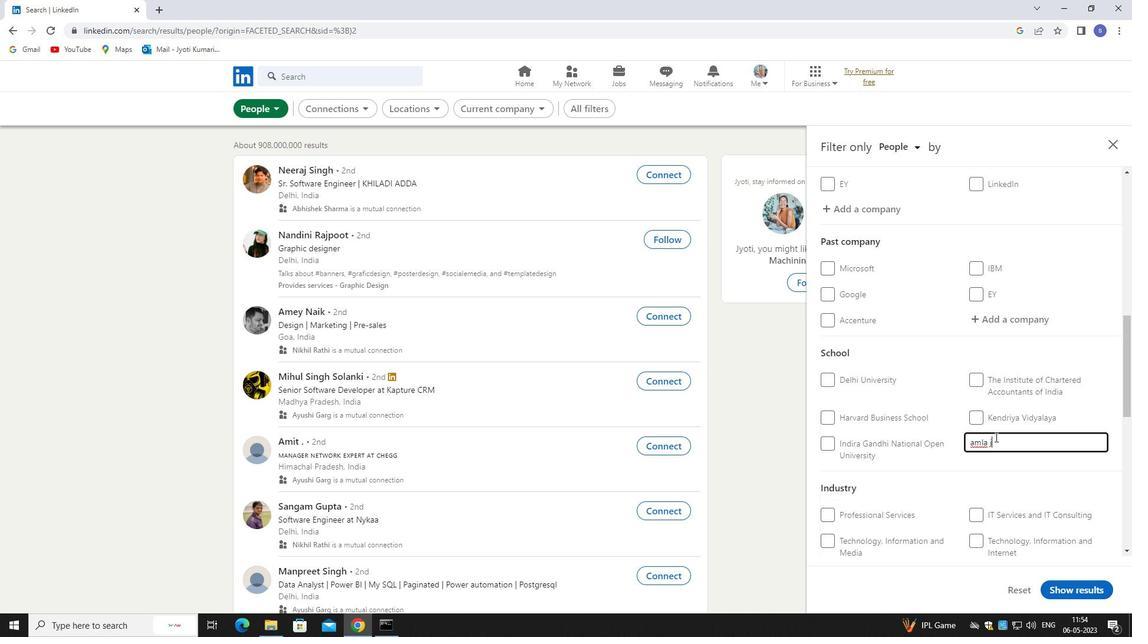 
Action: Mouse moved to (985, 463)
Screenshot: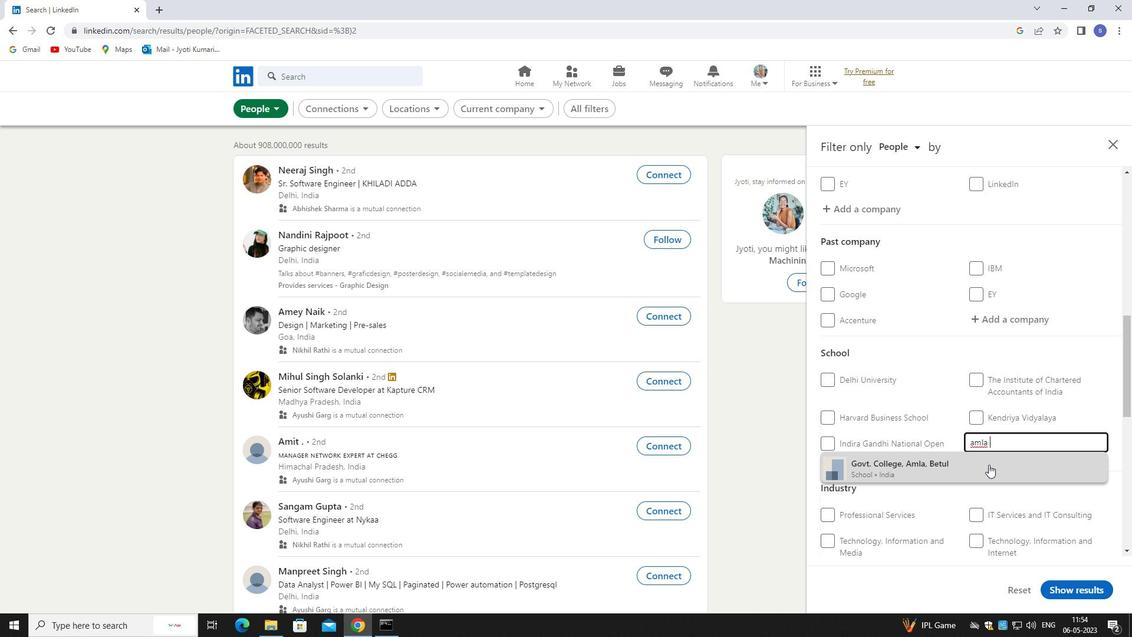 
Action: Key pressed <Key.backspace><Key.backspace><Key.backspace>AL<Key.space>
Screenshot: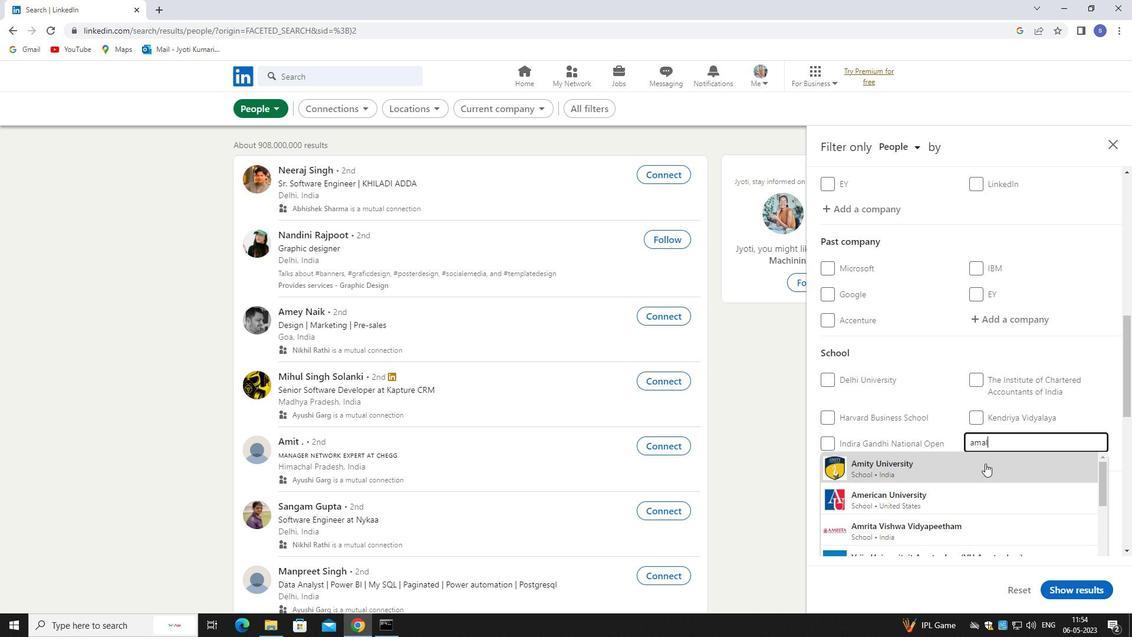 
Action: Mouse moved to (988, 484)
Screenshot: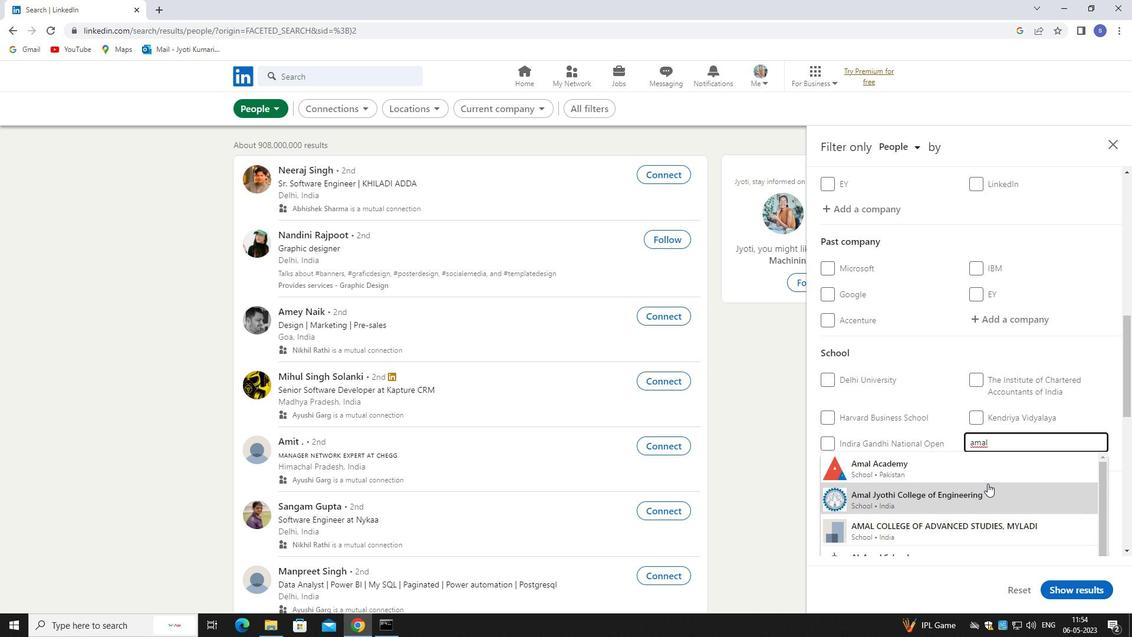 
Action: Mouse pressed left at (988, 484)
Screenshot: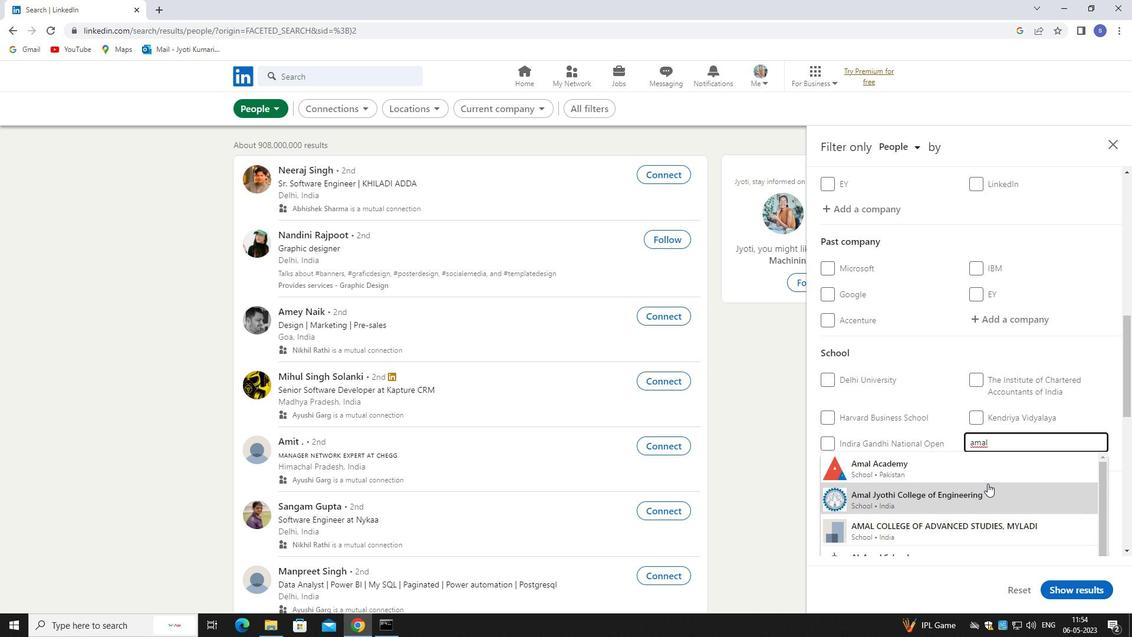 
Action: Mouse moved to (989, 488)
Screenshot: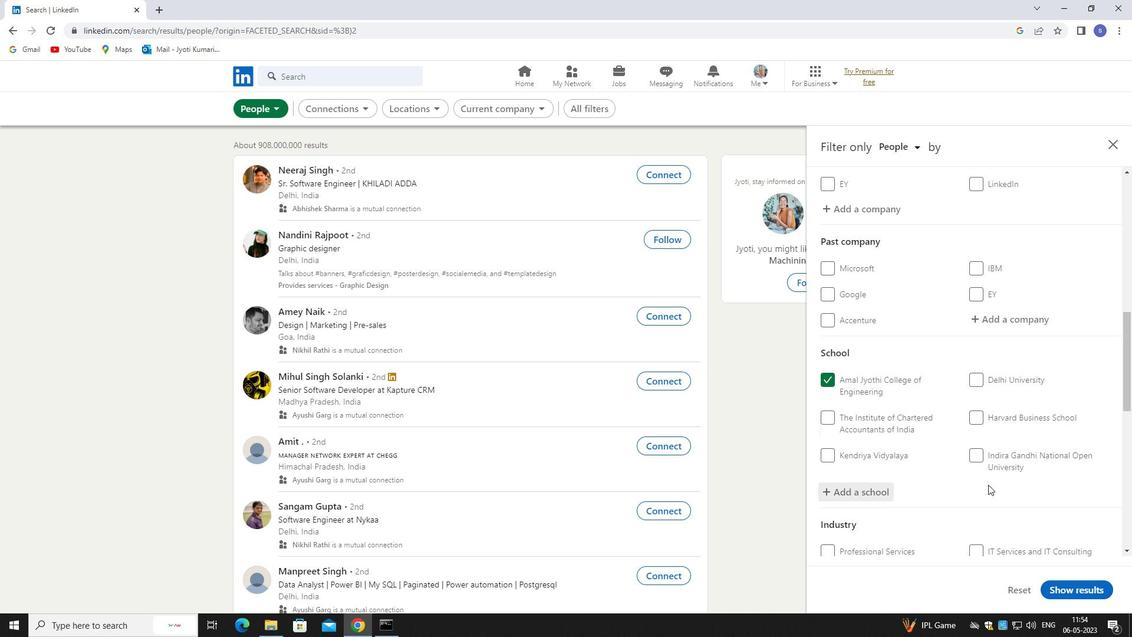 
Action: Mouse scrolled (989, 487) with delta (0, 0)
Screenshot: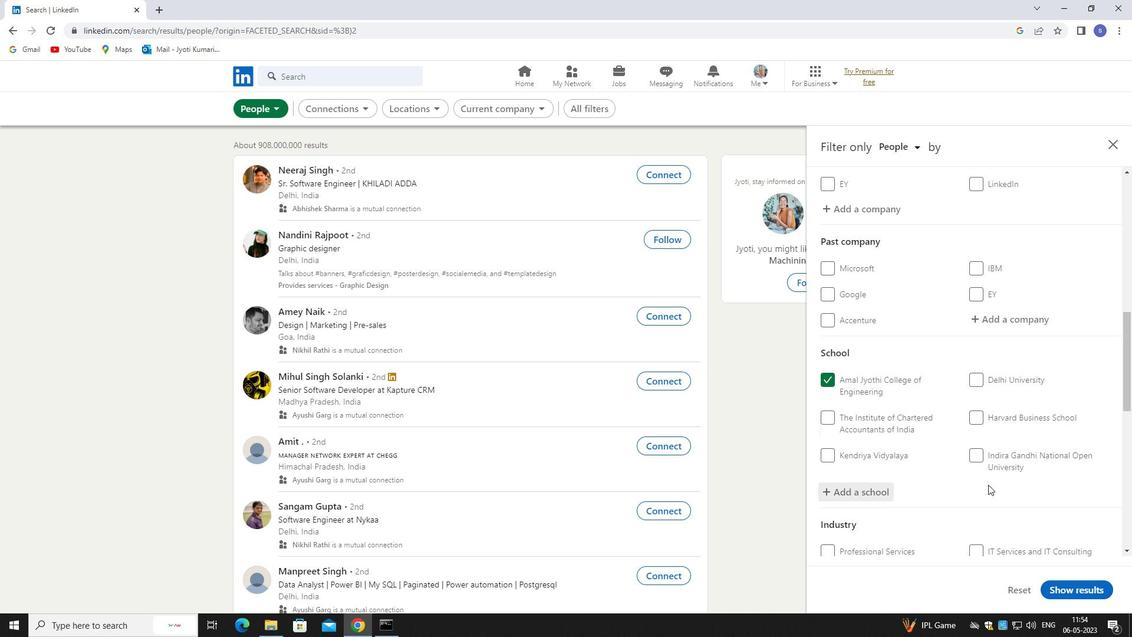 
Action: Mouse moved to (989, 492)
Screenshot: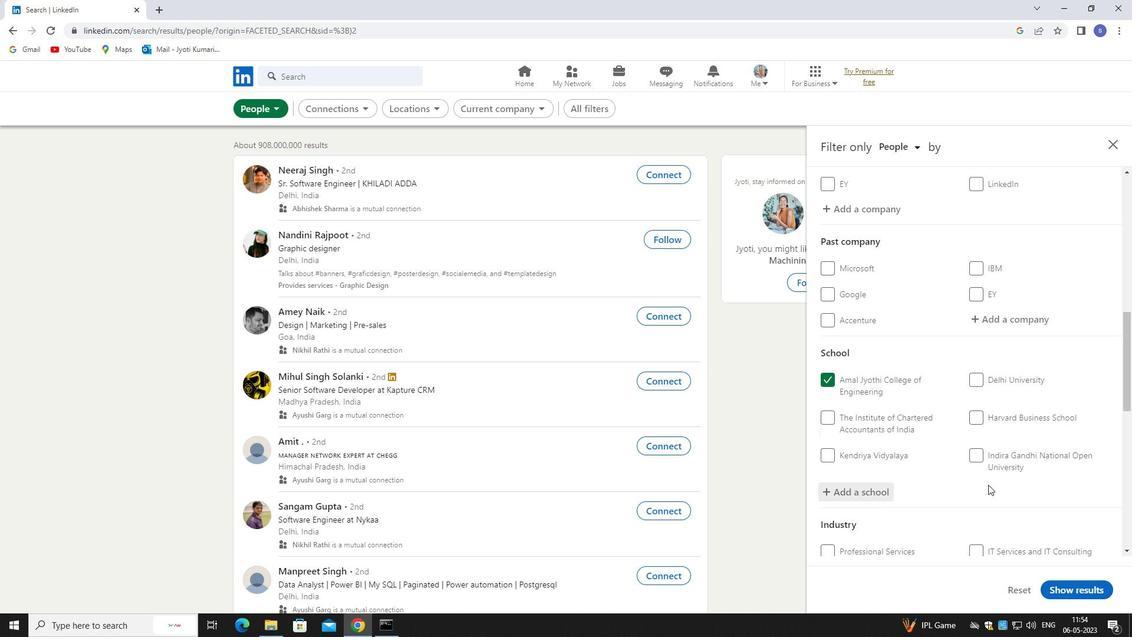 
Action: Mouse scrolled (989, 491) with delta (0, 0)
Screenshot: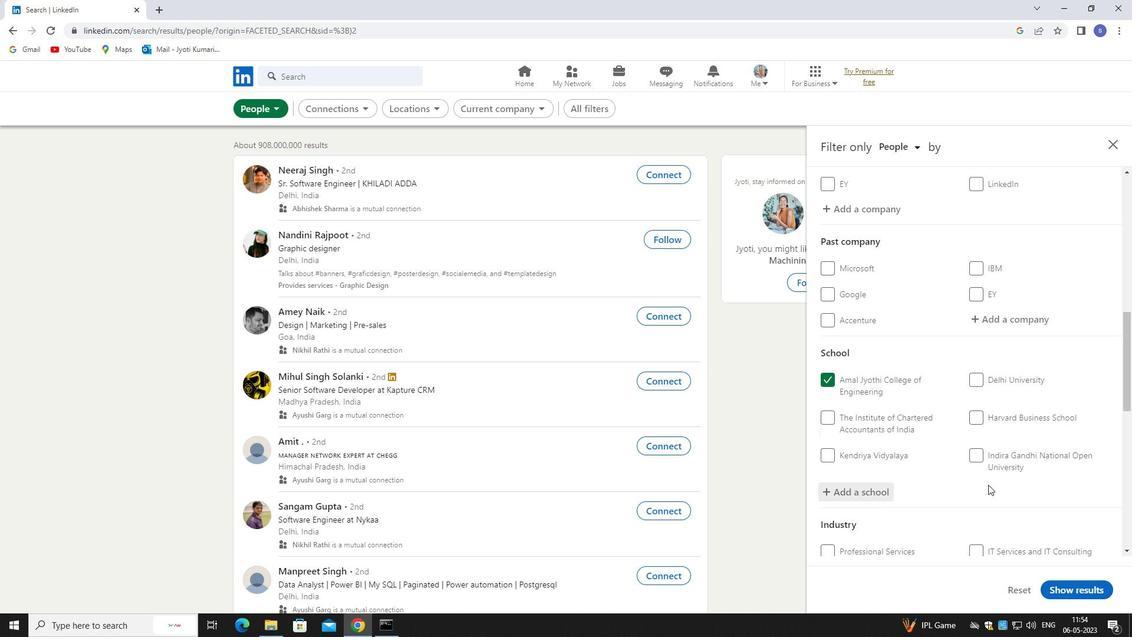 
Action: Mouse moved to (989, 494)
Screenshot: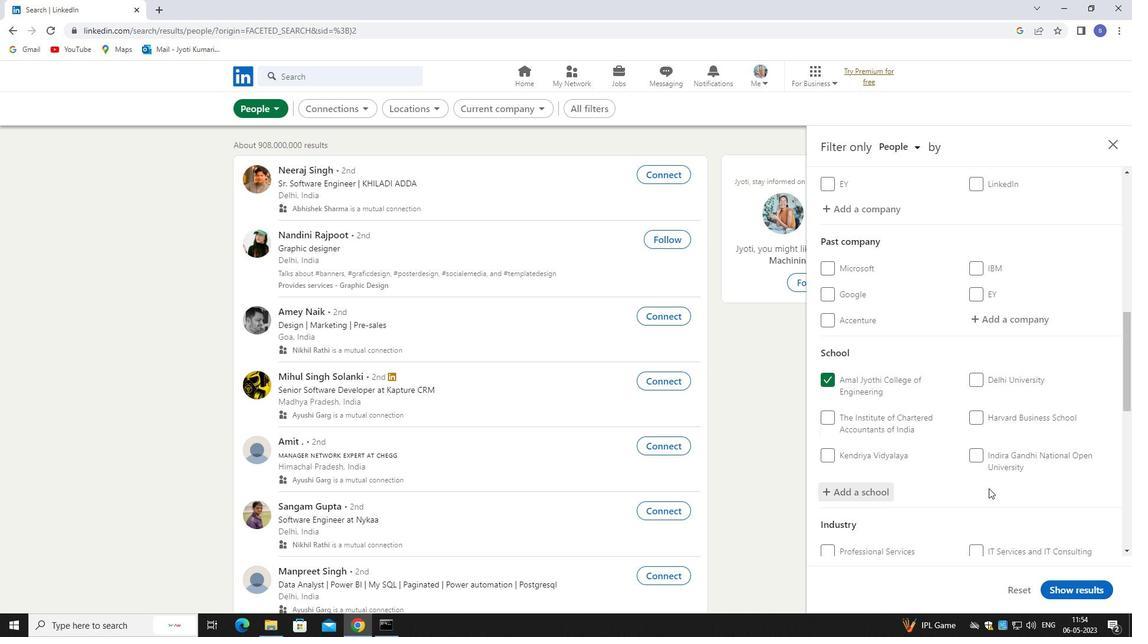 
Action: Mouse scrolled (989, 494) with delta (0, 0)
Screenshot: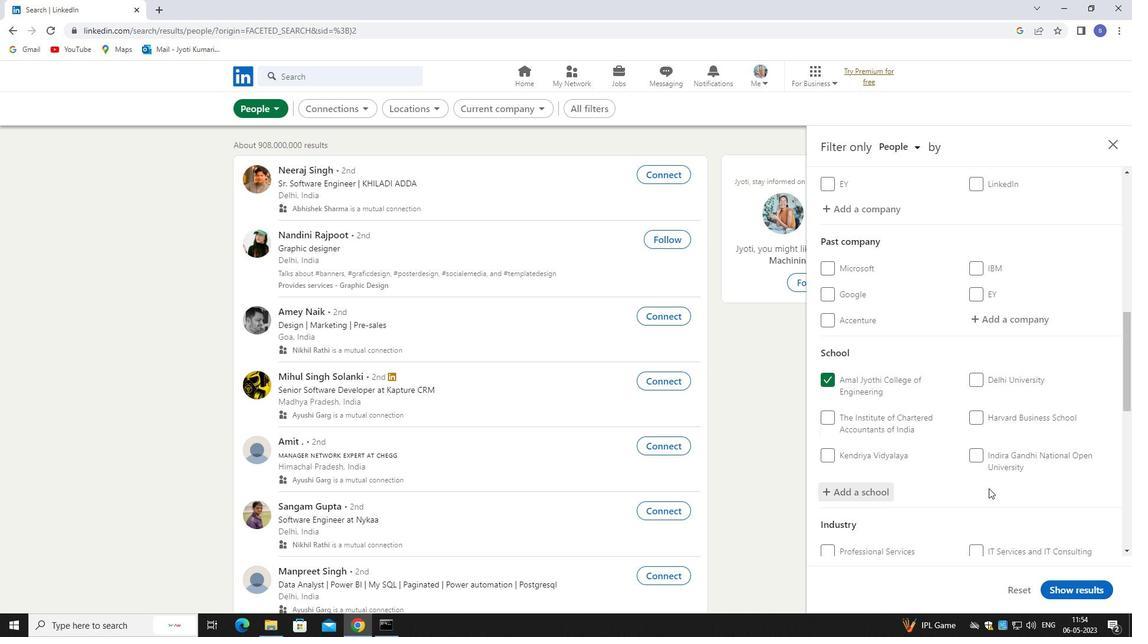 
Action: Mouse moved to (999, 434)
Screenshot: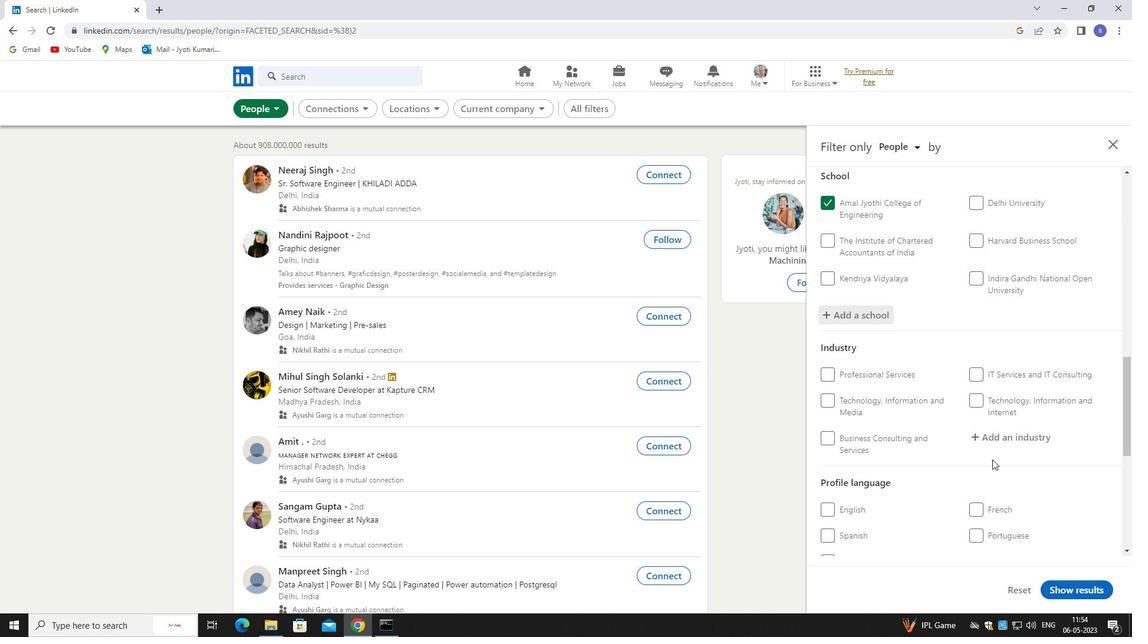 
Action: Mouse pressed left at (999, 434)
Screenshot: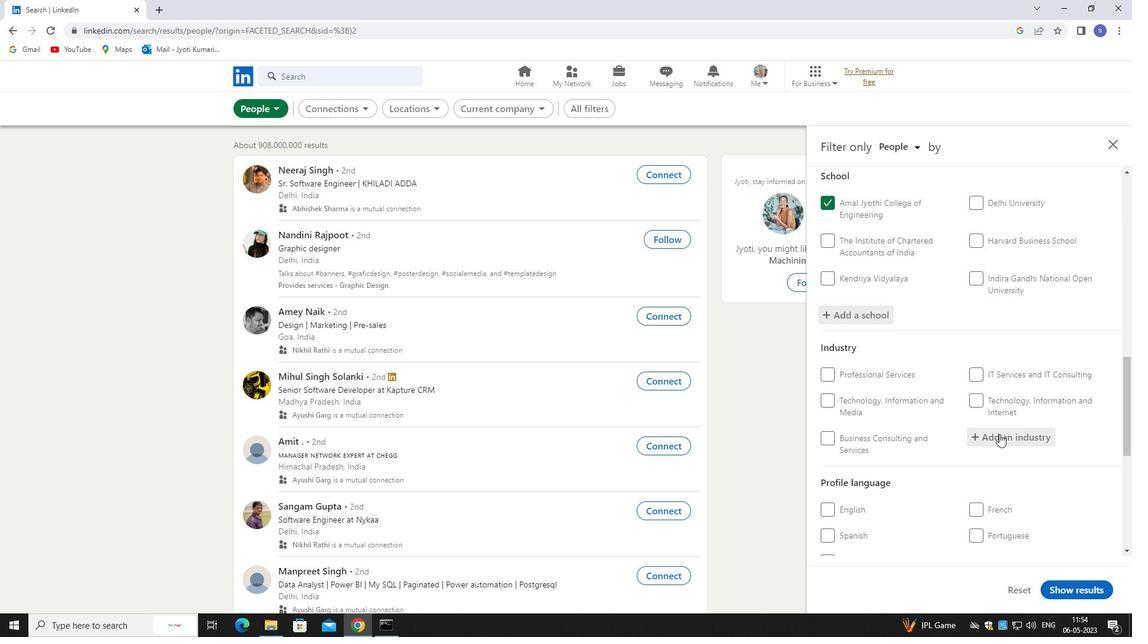 
Action: Key pressed <Key.shift>REA<Key.backspace>TAIL<Key.space>BOOK
Screenshot: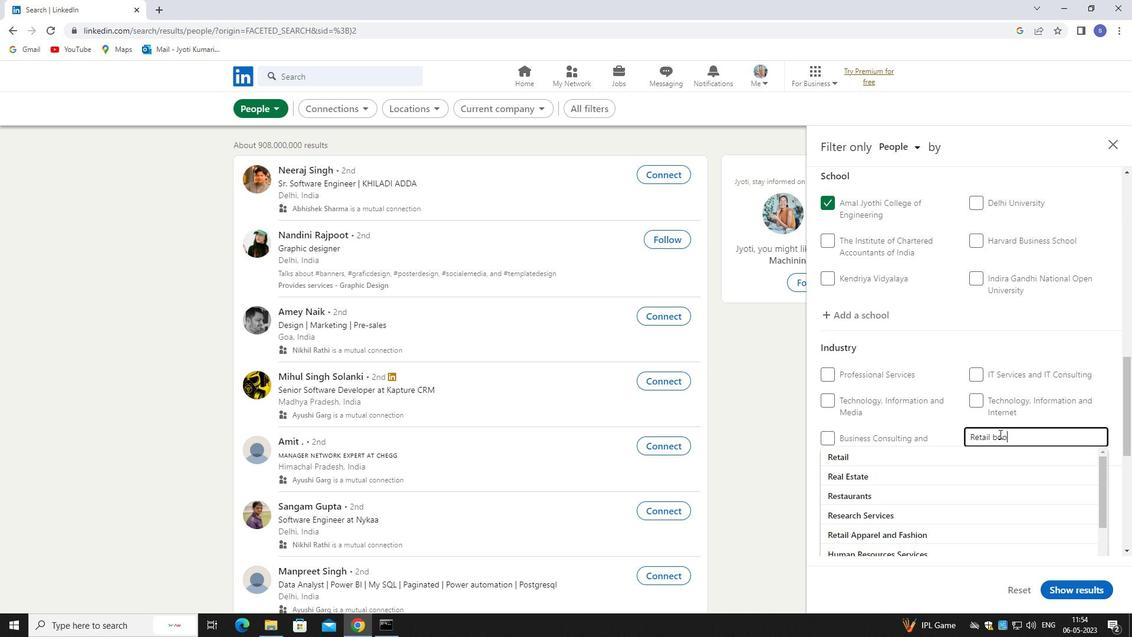 
Action: Mouse moved to (1005, 459)
Screenshot: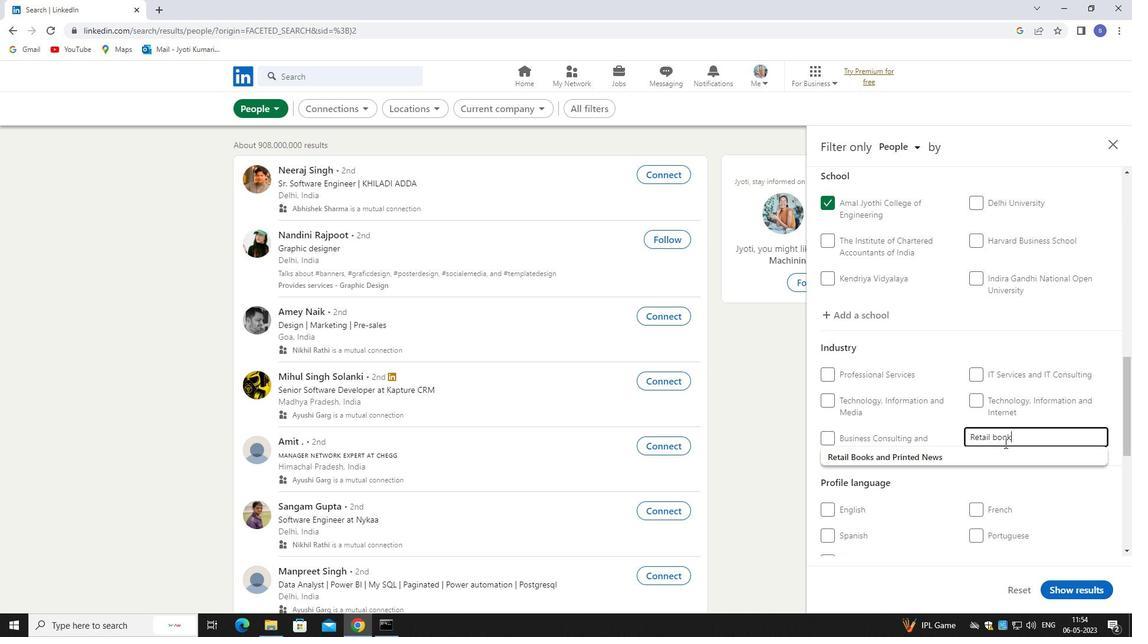 
Action: Mouse pressed left at (1005, 459)
Screenshot: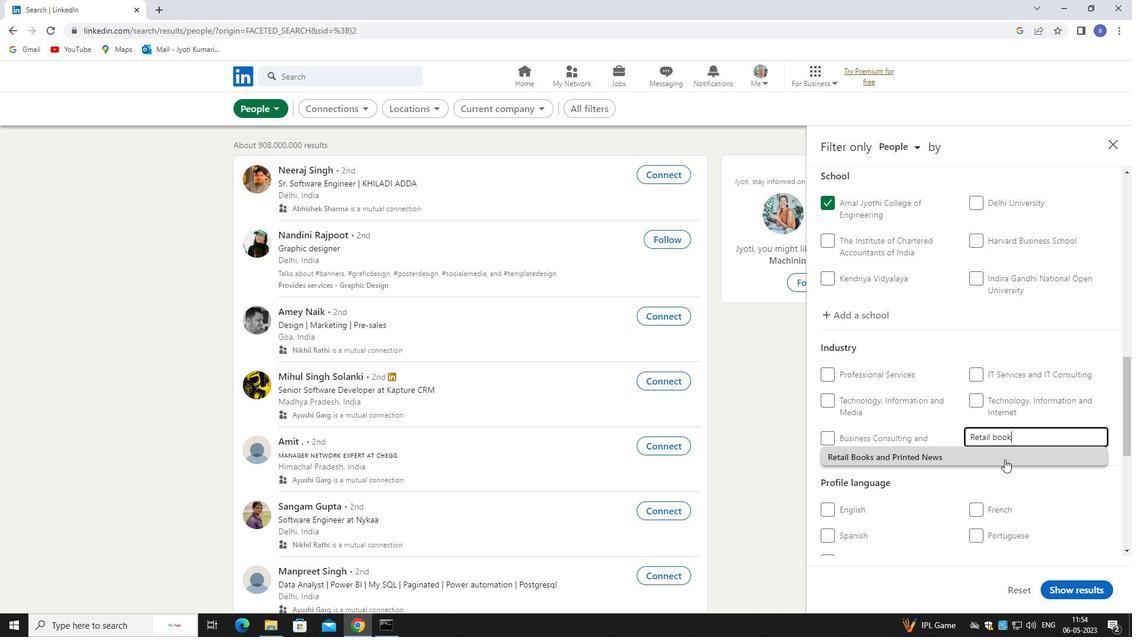 
Action: Mouse scrolled (1005, 458) with delta (0, 0)
Screenshot: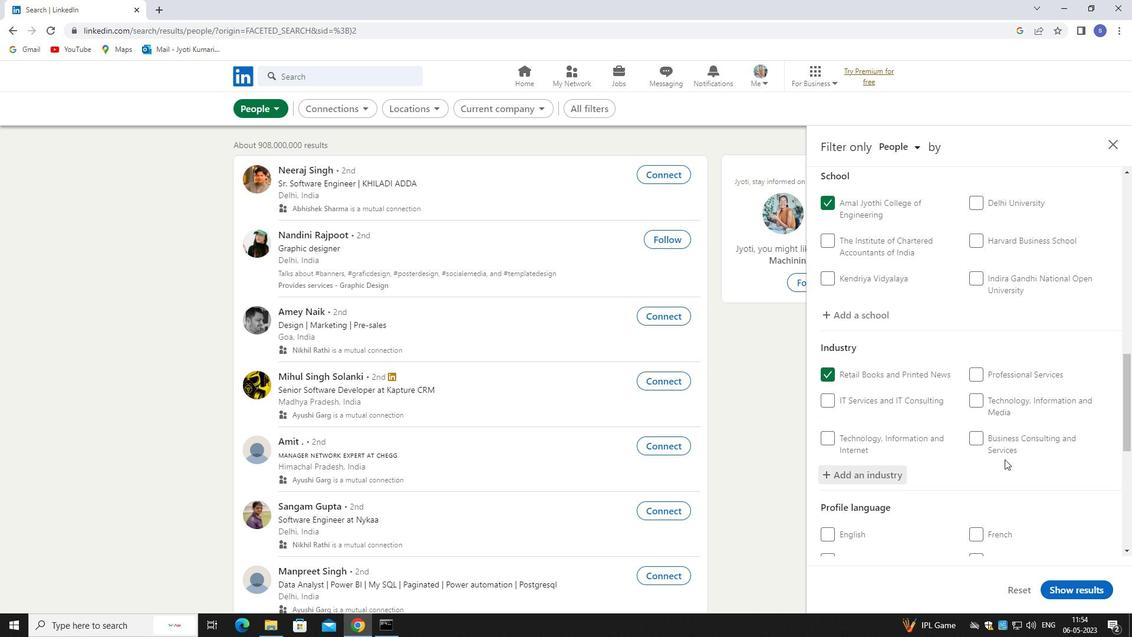
Action: Mouse scrolled (1005, 458) with delta (0, 0)
Screenshot: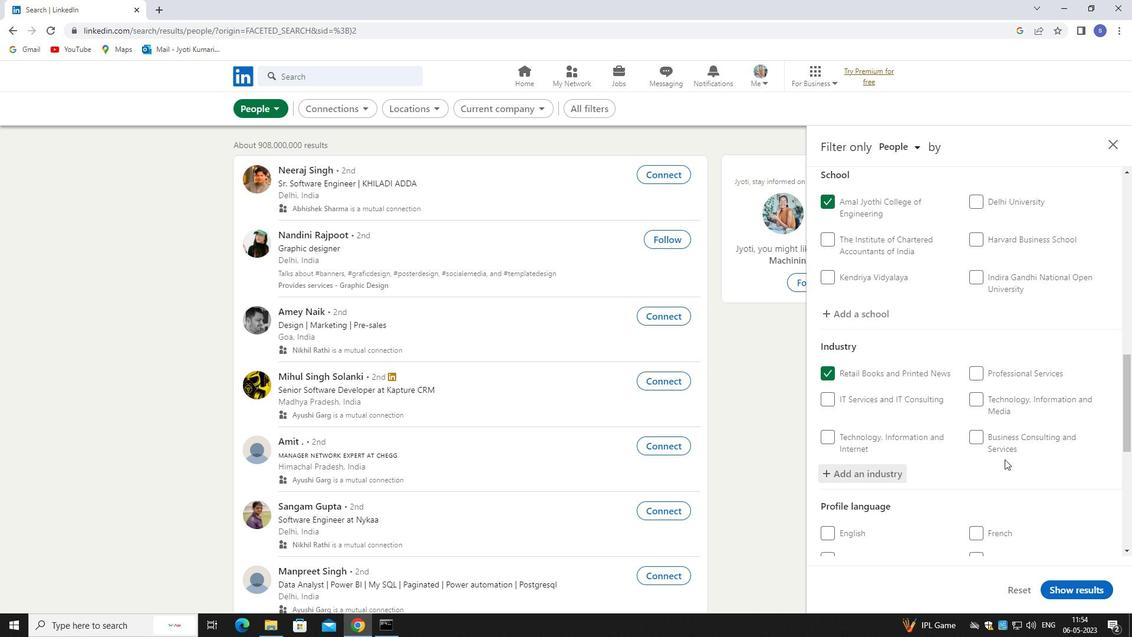 
Action: Mouse scrolled (1005, 458) with delta (0, 0)
Screenshot: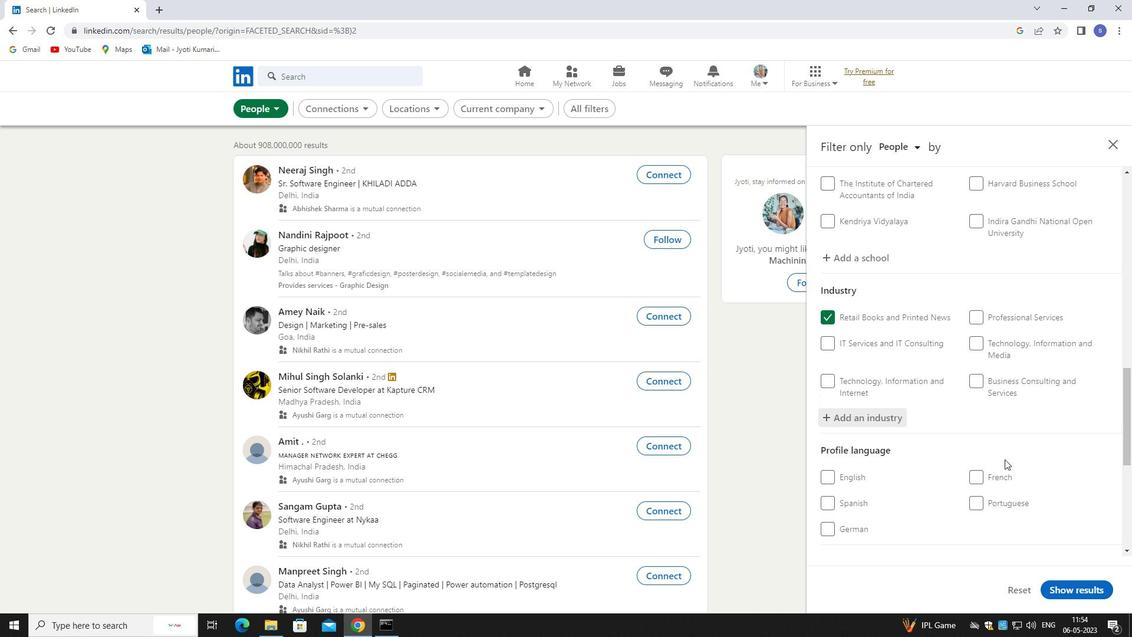 
Action: Mouse moved to (982, 353)
Screenshot: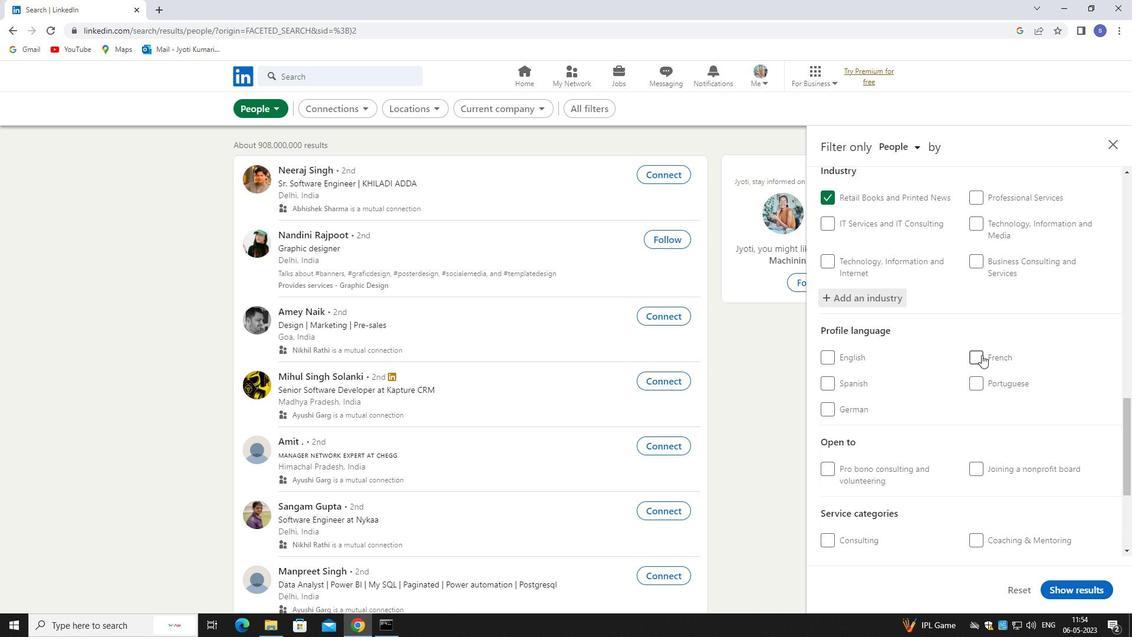 
Action: Mouse pressed left at (982, 353)
Screenshot: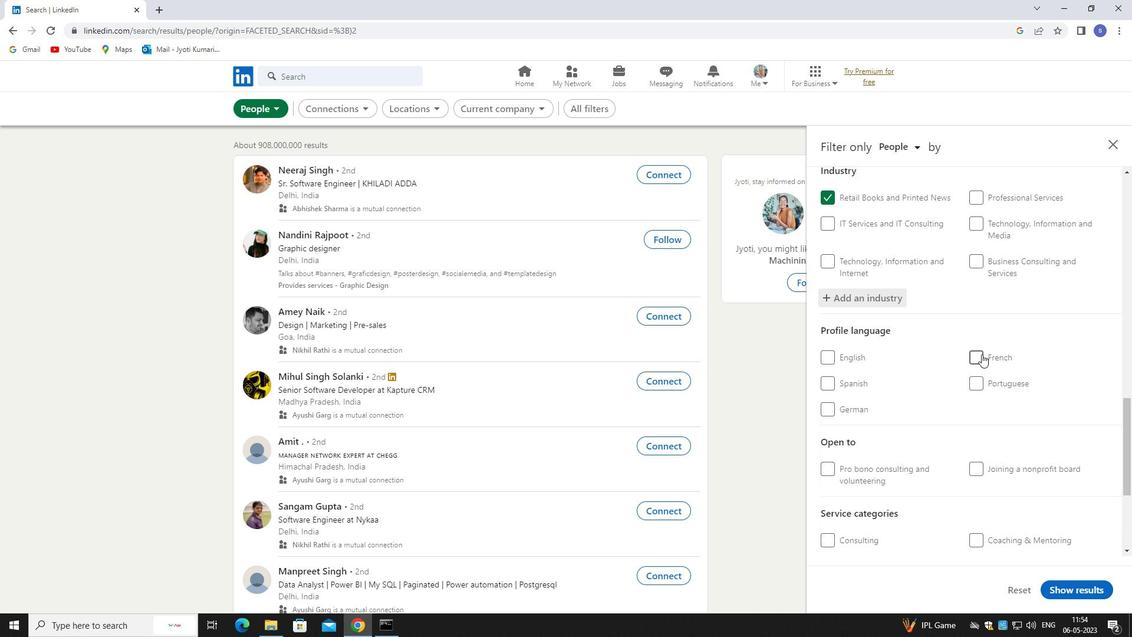 
Action: Mouse moved to (982, 447)
Screenshot: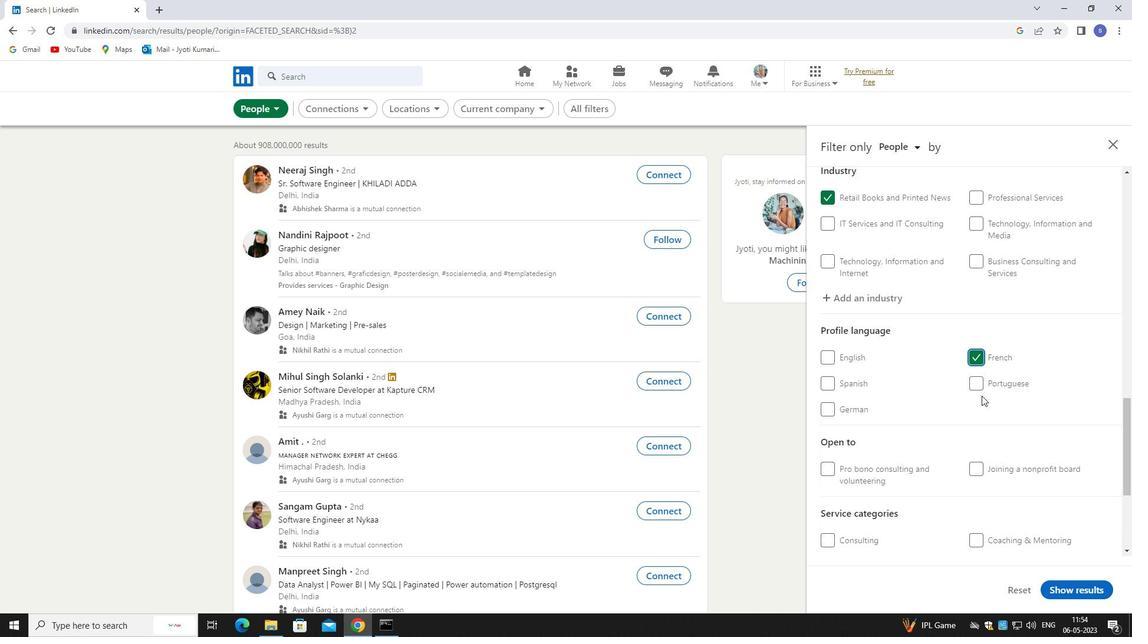
Action: Mouse scrolled (982, 446) with delta (0, 0)
Screenshot: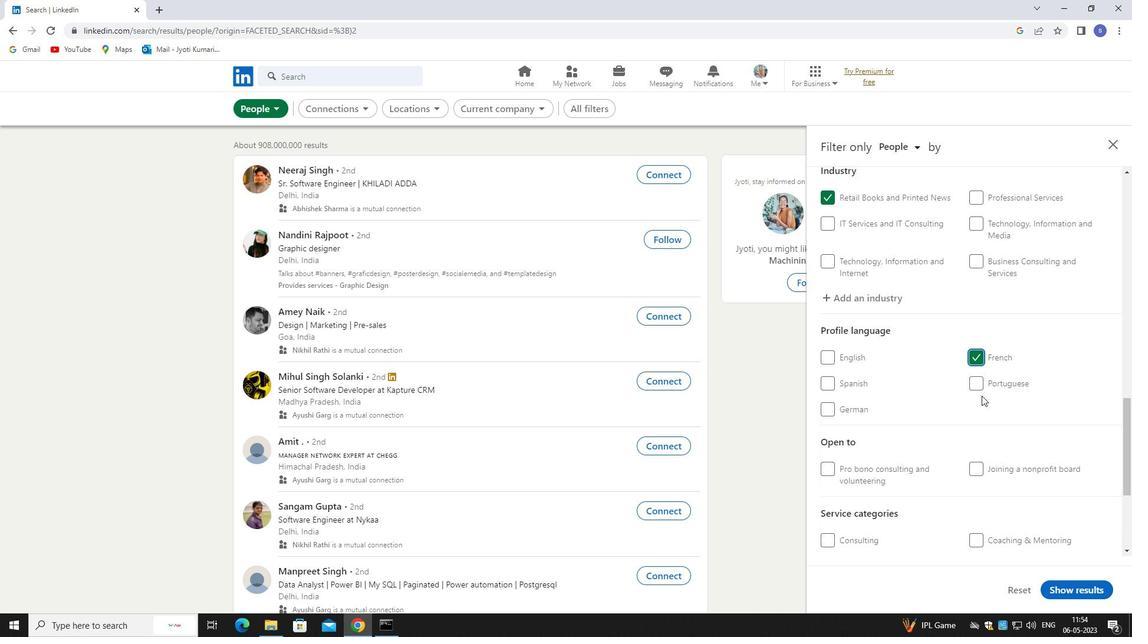 
Action: Mouse moved to (983, 454)
Screenshot: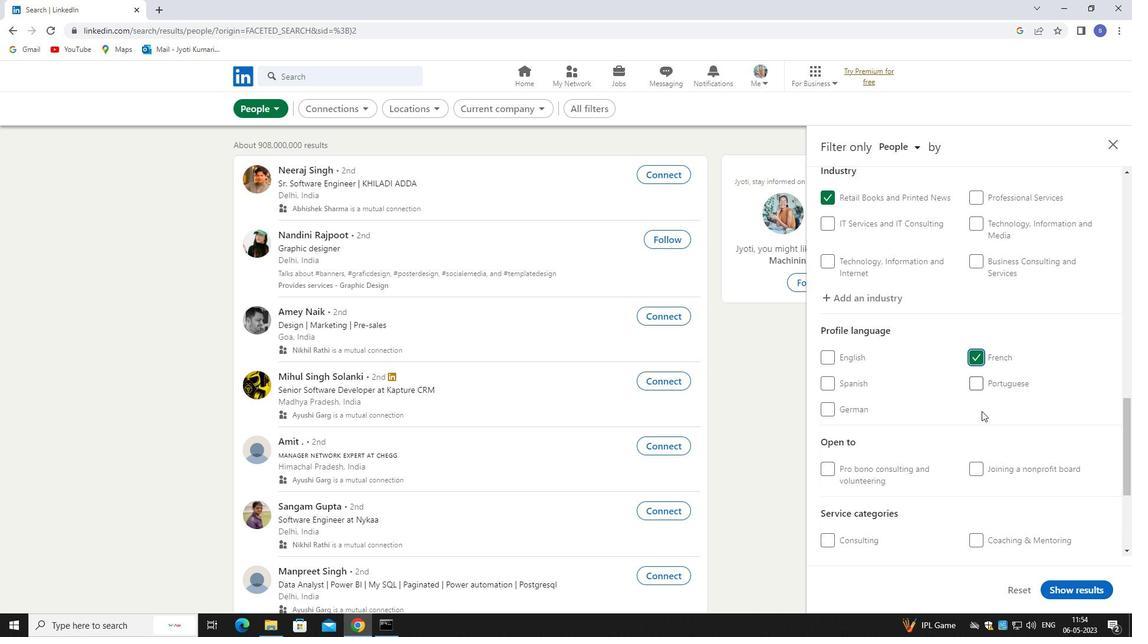 
Action: Mouse scrolled (983, 453) with delta (0, 0)
Screenshot: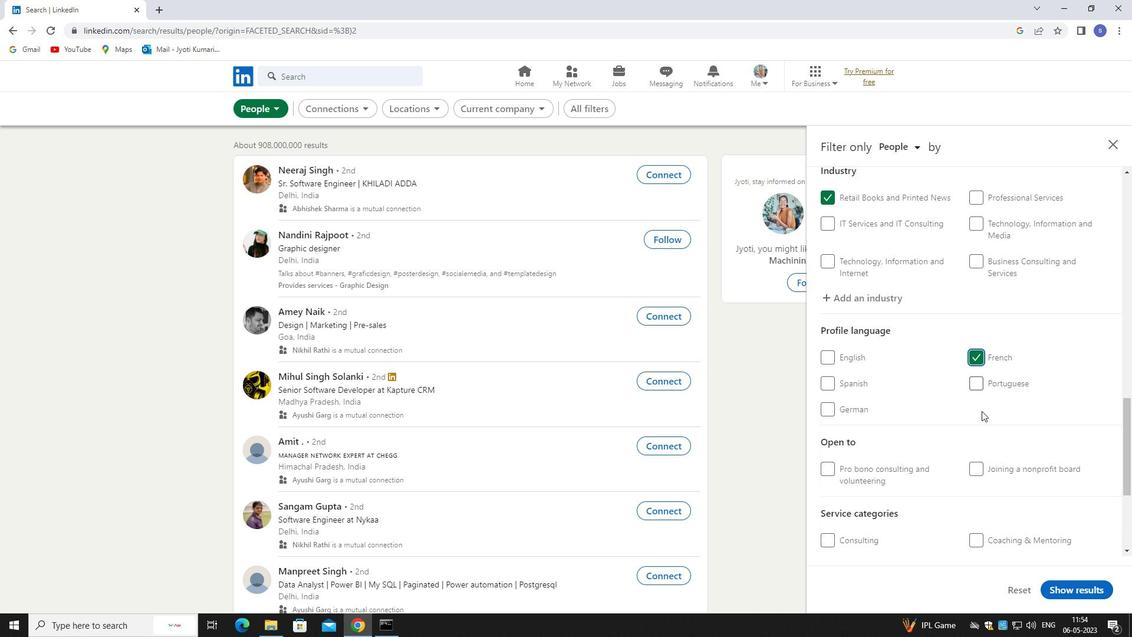 
Action: Mouse moved to (984, 455)
Screenshot: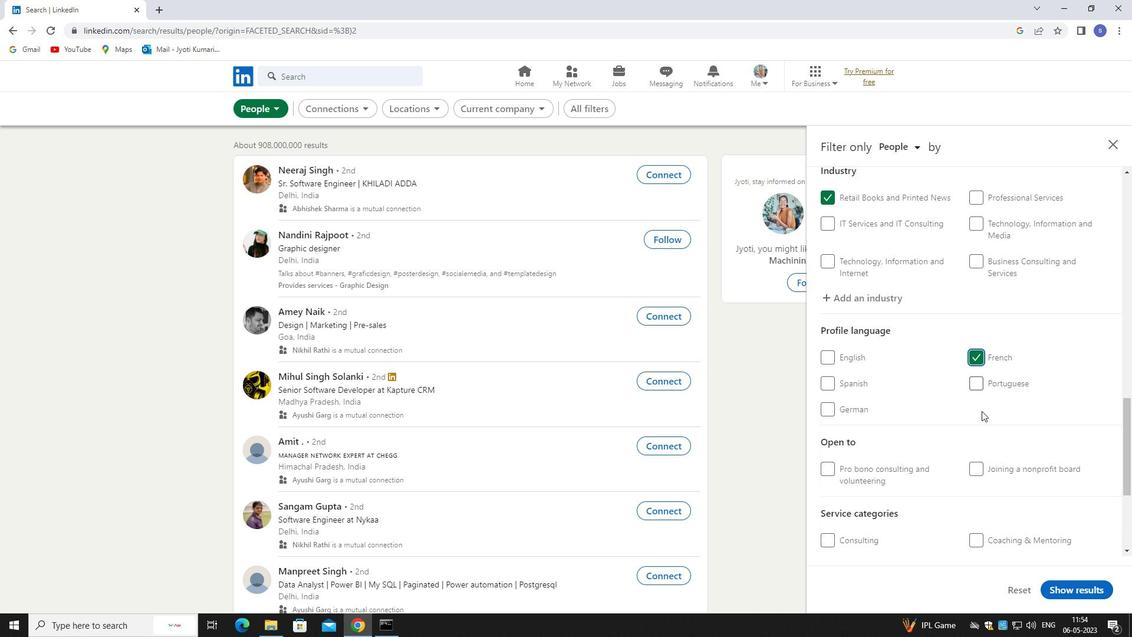 
Action: Mouse scrolled (984, 455) with delta (0, 0)
Screenshot: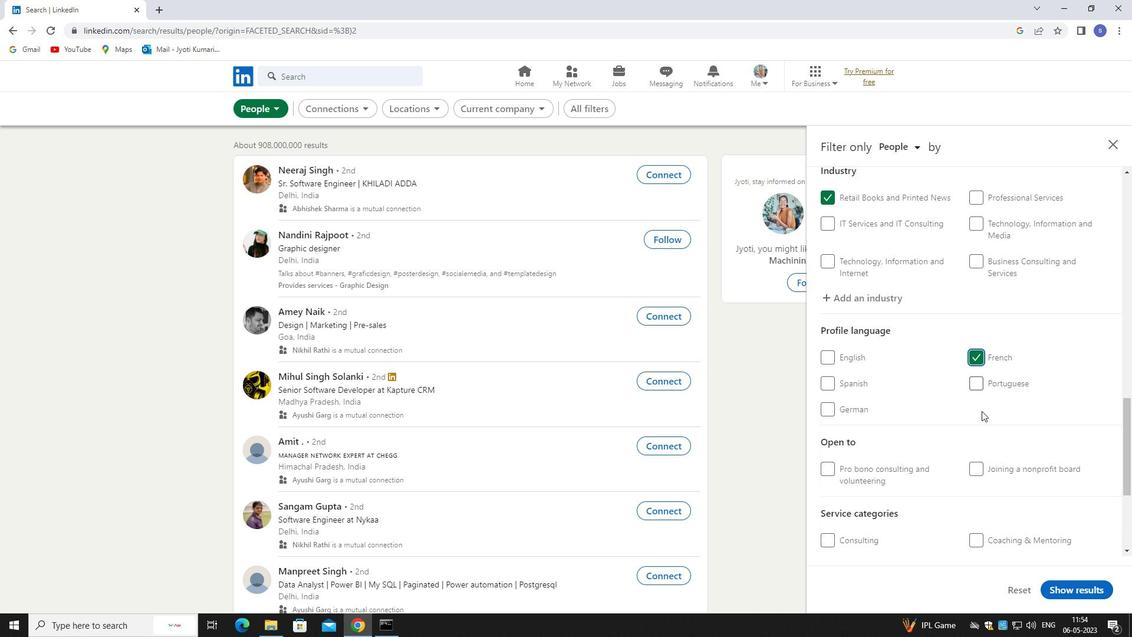 
Action: Mouse moved to (984, 455)
Screenshot: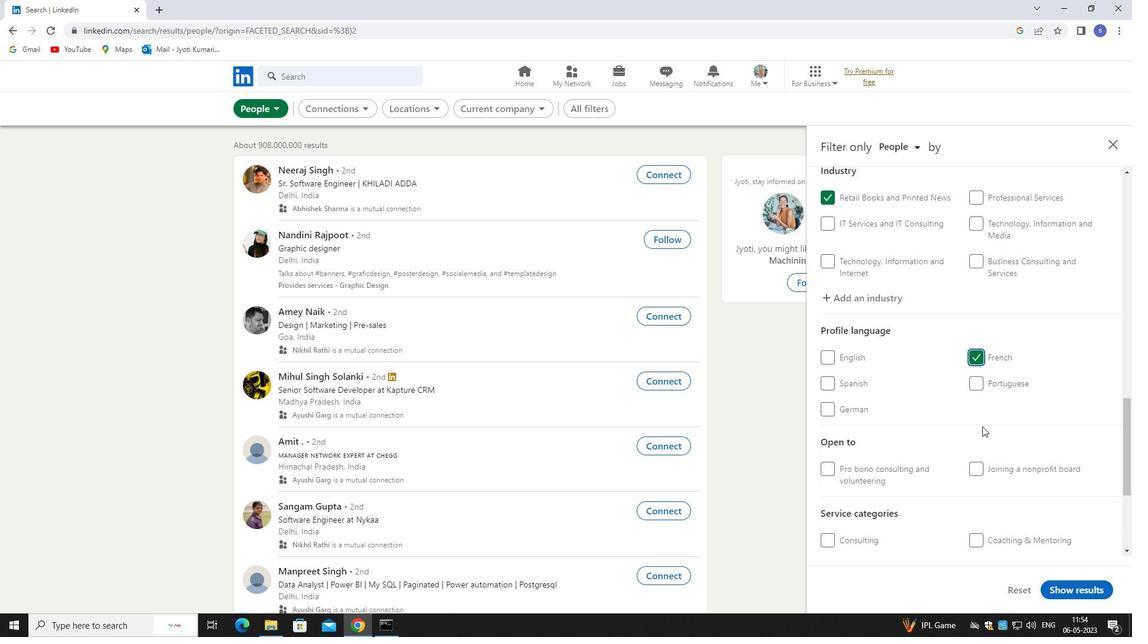 
Action: Mouse scrolled (984, 455) with delta (0, 0)
Screenshot: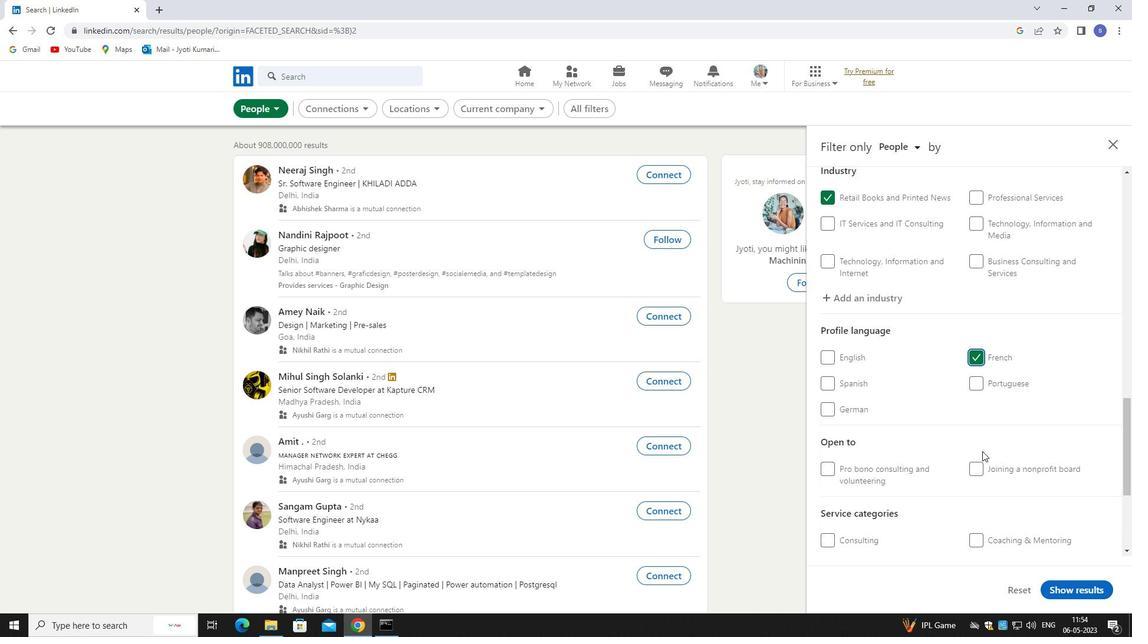 
Action: Mouse moved to (987, 396)
Screenshot: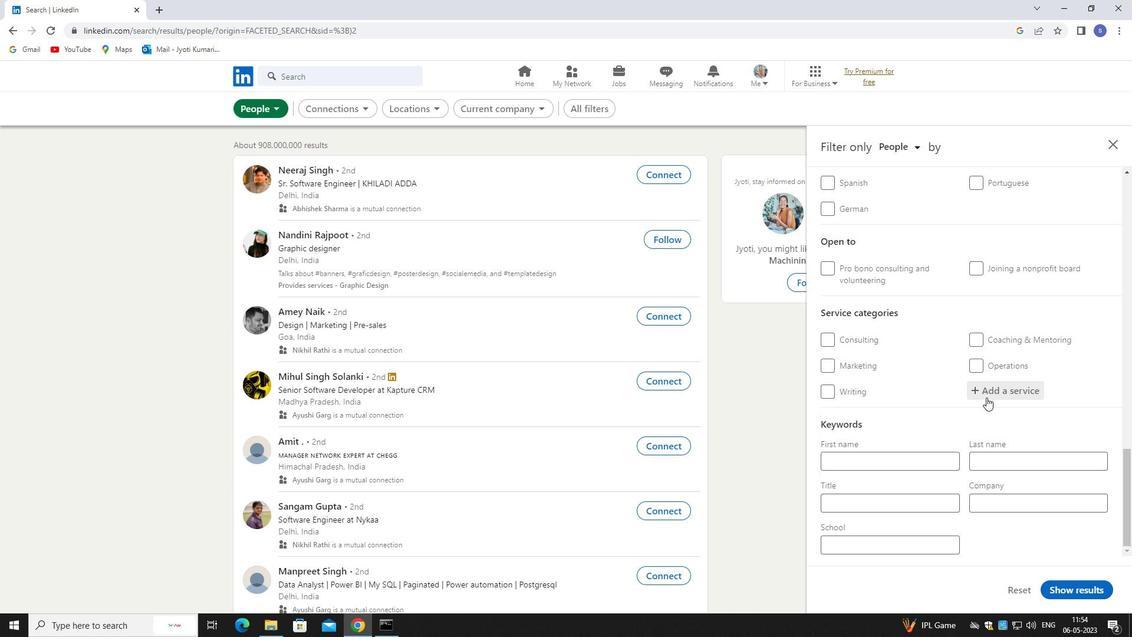 
Action: Mouse pressed left at (987, 396)
Screenshot: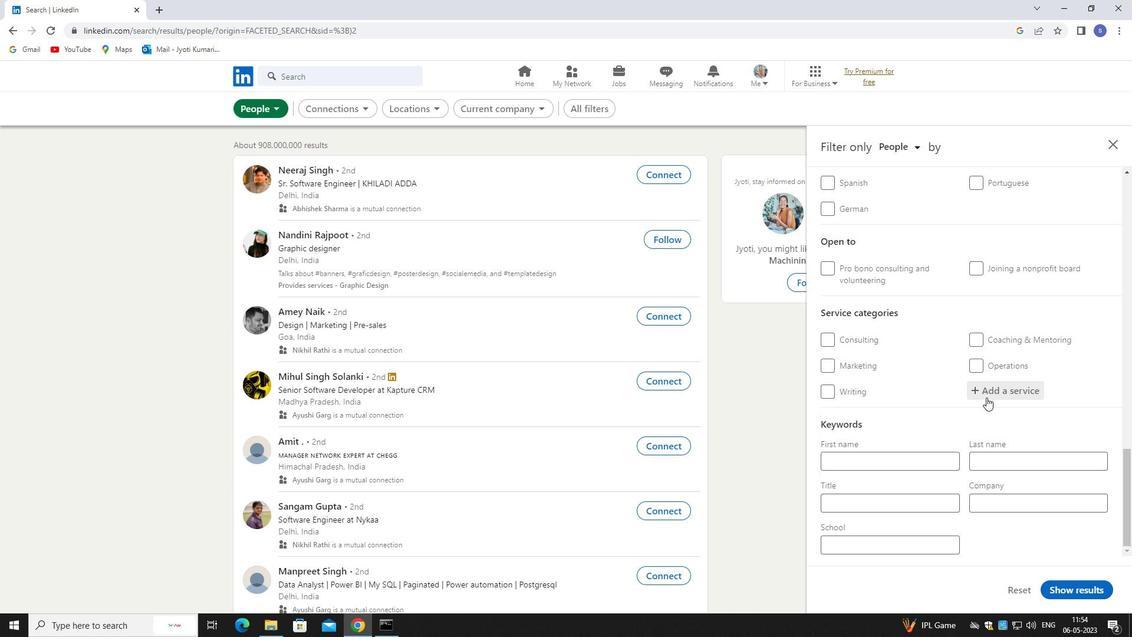 
Action: Mouse moved to (987, 397)
Screenshot: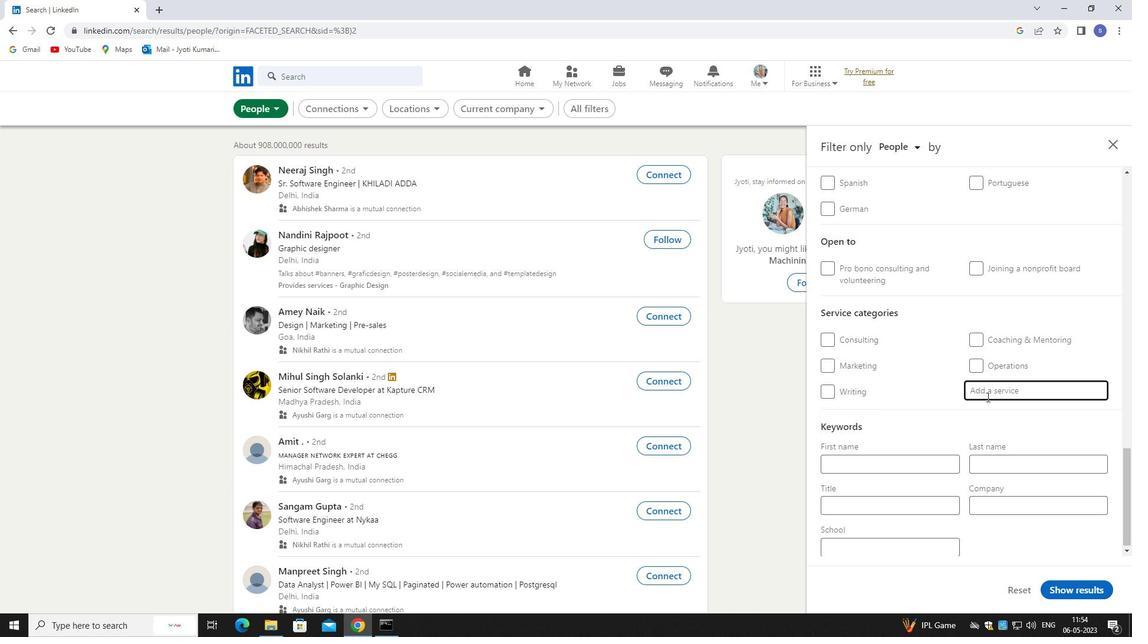 
Action: Key pressed <Key.shift>SEARCH<Key.space><Key.shift>EN
Screenshot: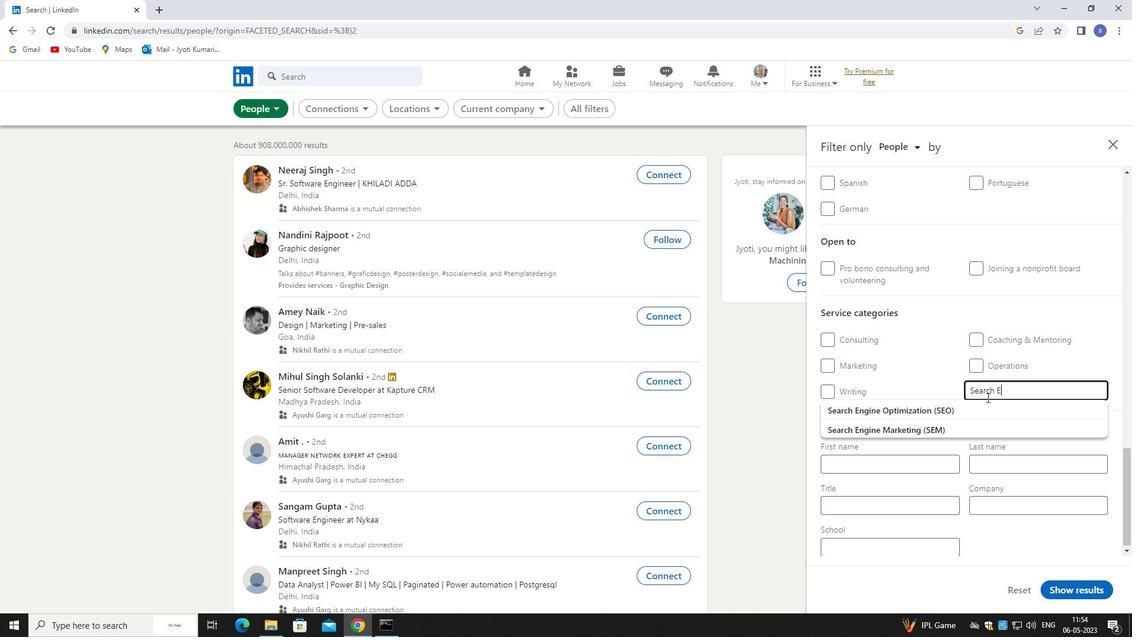
Action: Mouse moved to (979, 414)
Screenshot: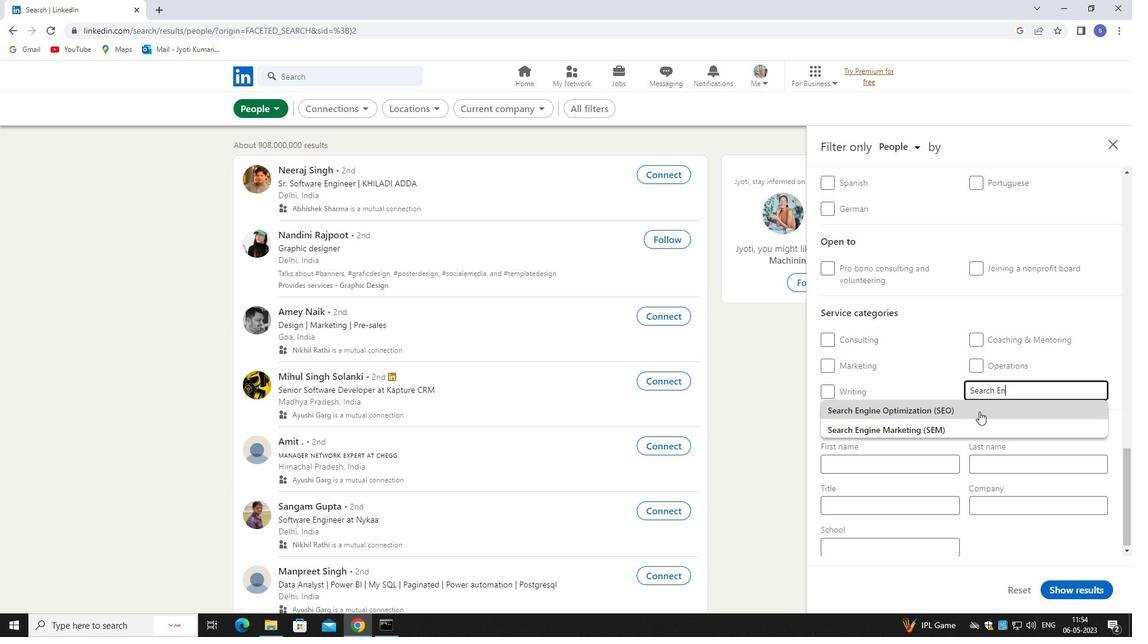 
Action: Mouse pressed left at (979, 414)
Screenshot: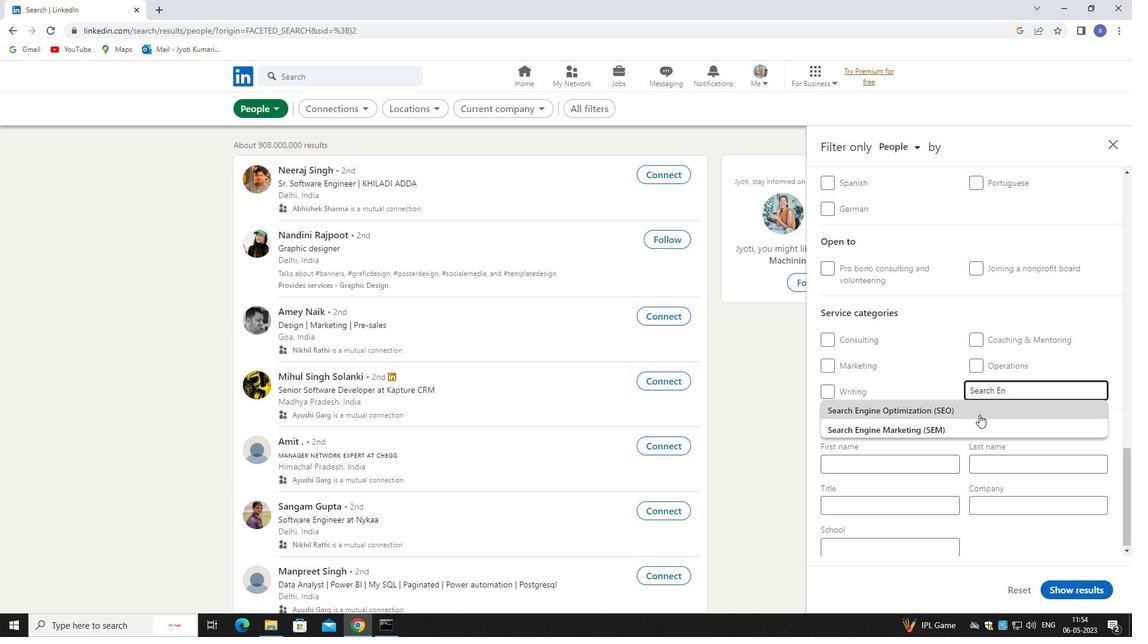 
Action: Mouse scrolled (979, 414) with delta (0, 0)
Screenshot: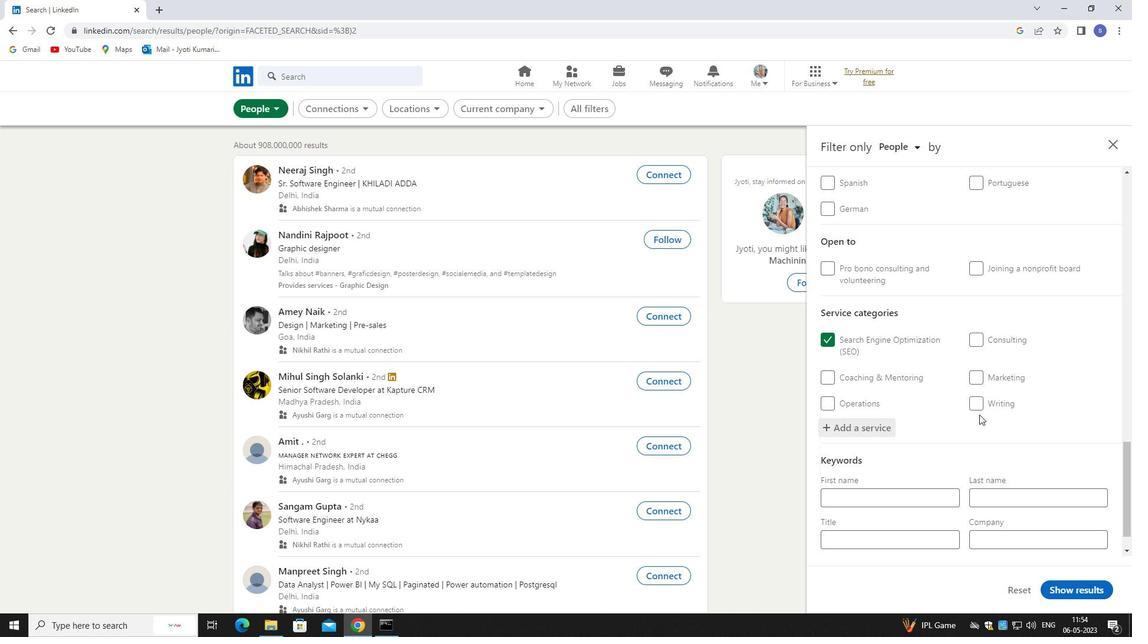 
Action: Mouse moved to (979, 415)
Screenshot: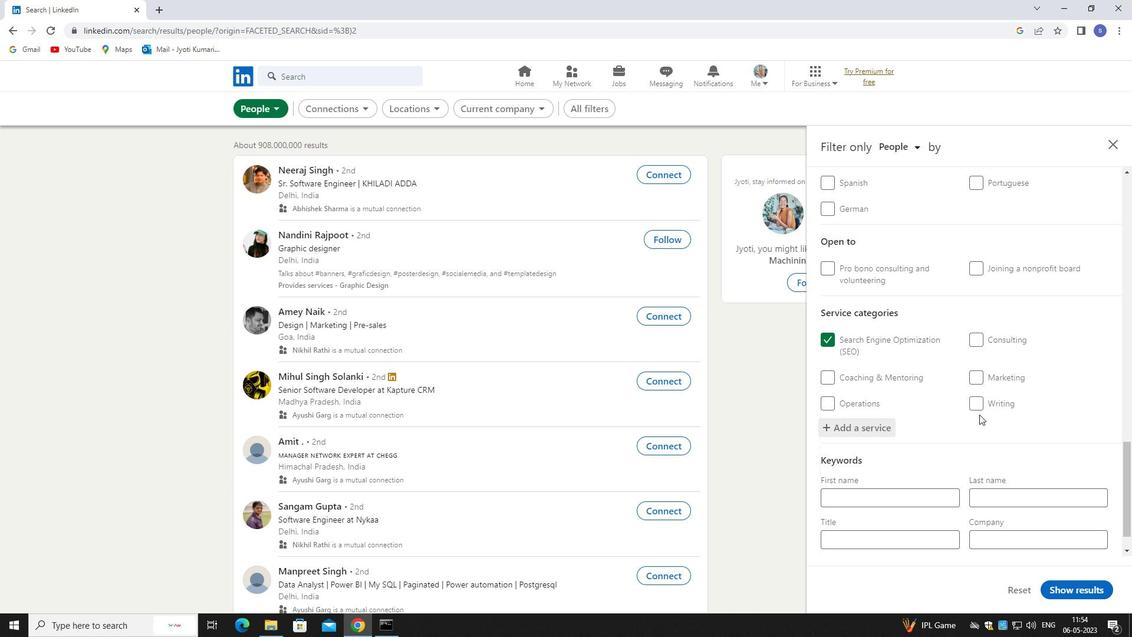 
Action: Mouse scrolled (979, 414) with delta (0, 0)
Screenshot: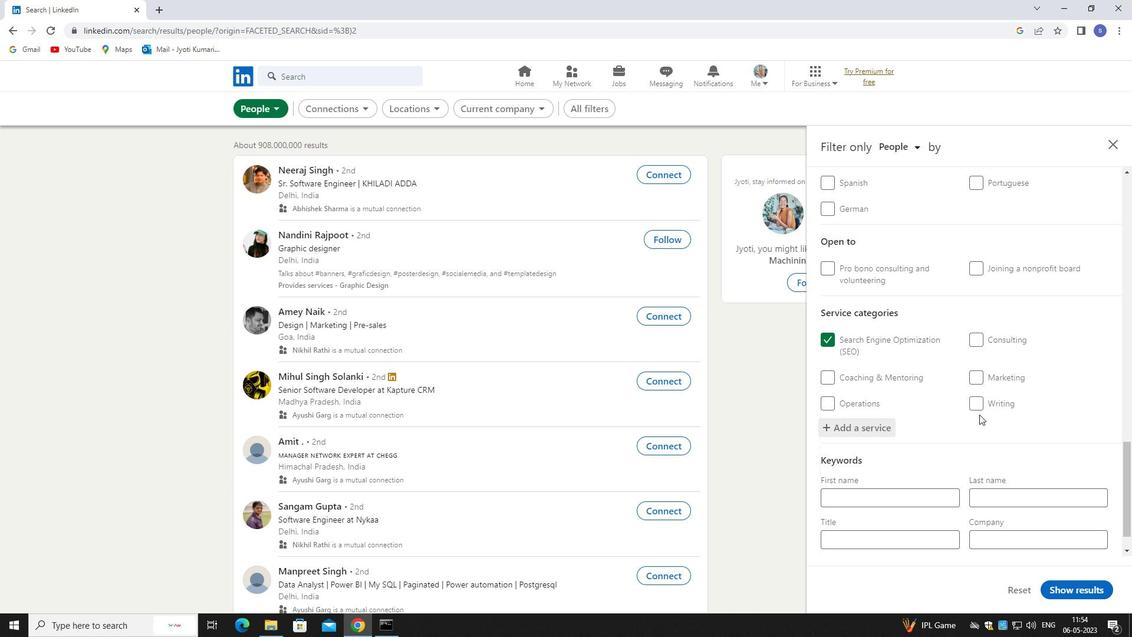
Action: Mouse moved to (979, 415)
Screenshot: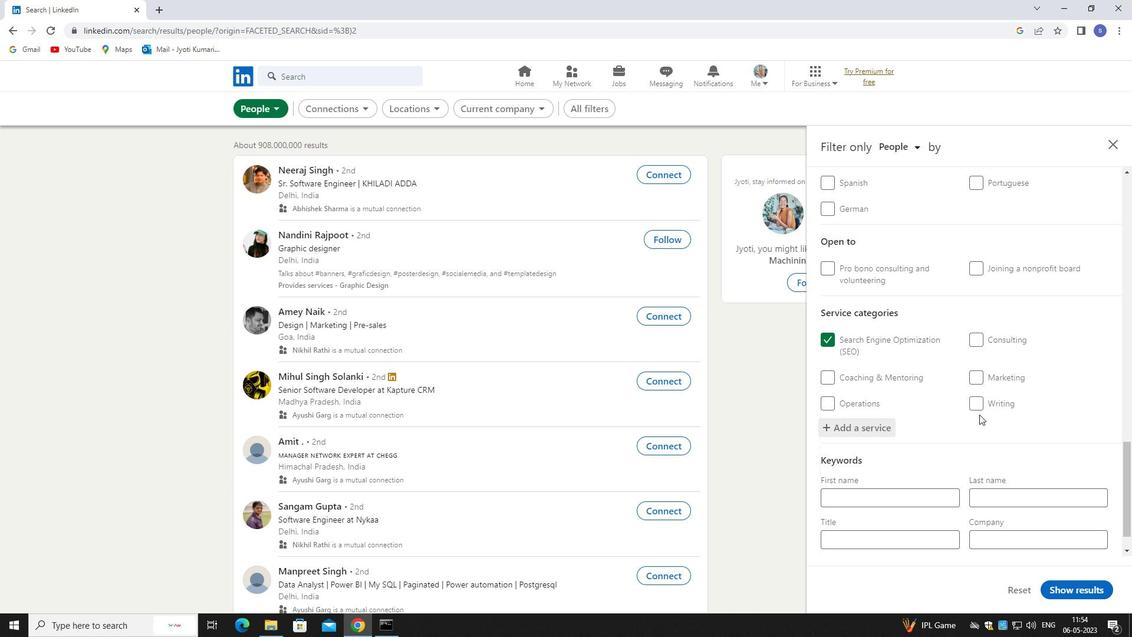 
Action: Mouse scrolled (979, 415) with delta (0, 0)
Screenshot: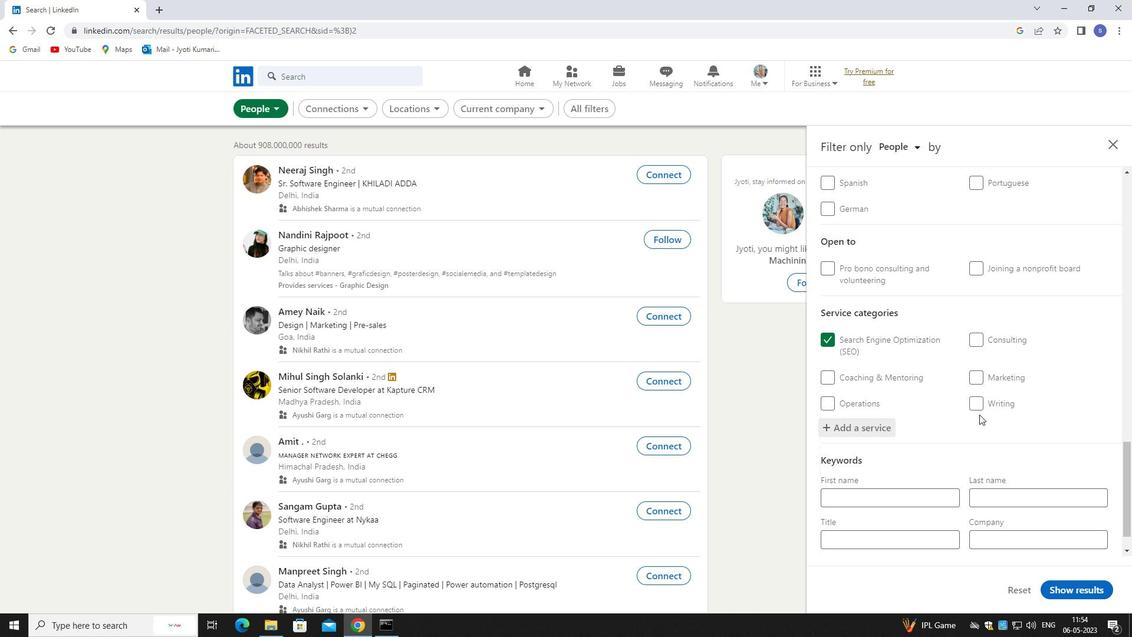 
Action: Mouse moved to (933, 498)
Screenshot: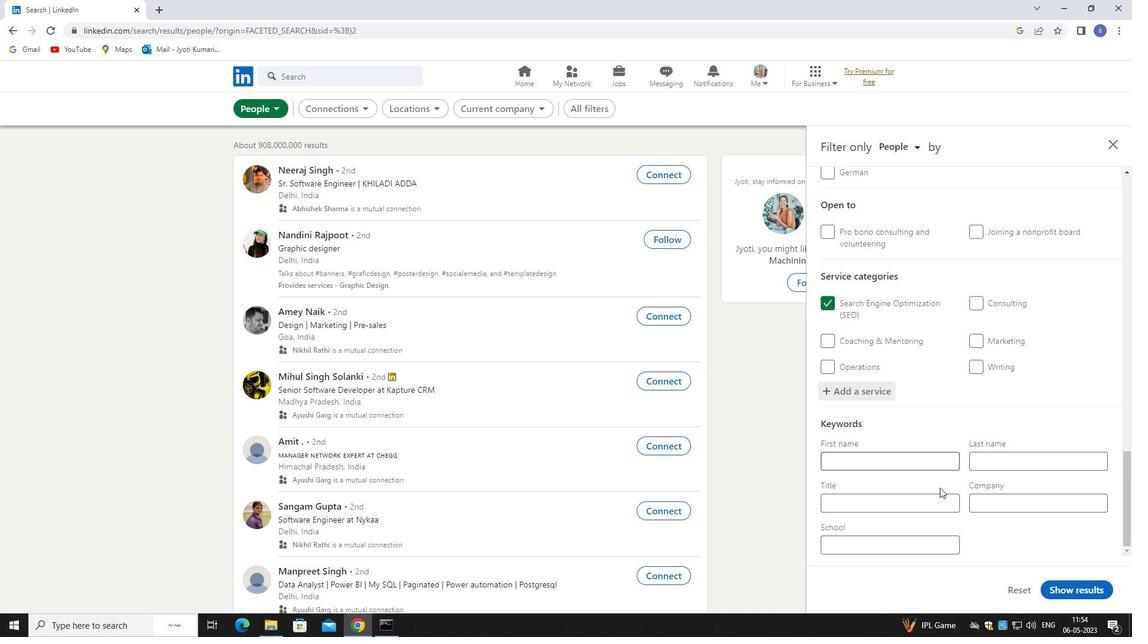 
Action: Mouse pressed left at (933, 498)
Screenshot: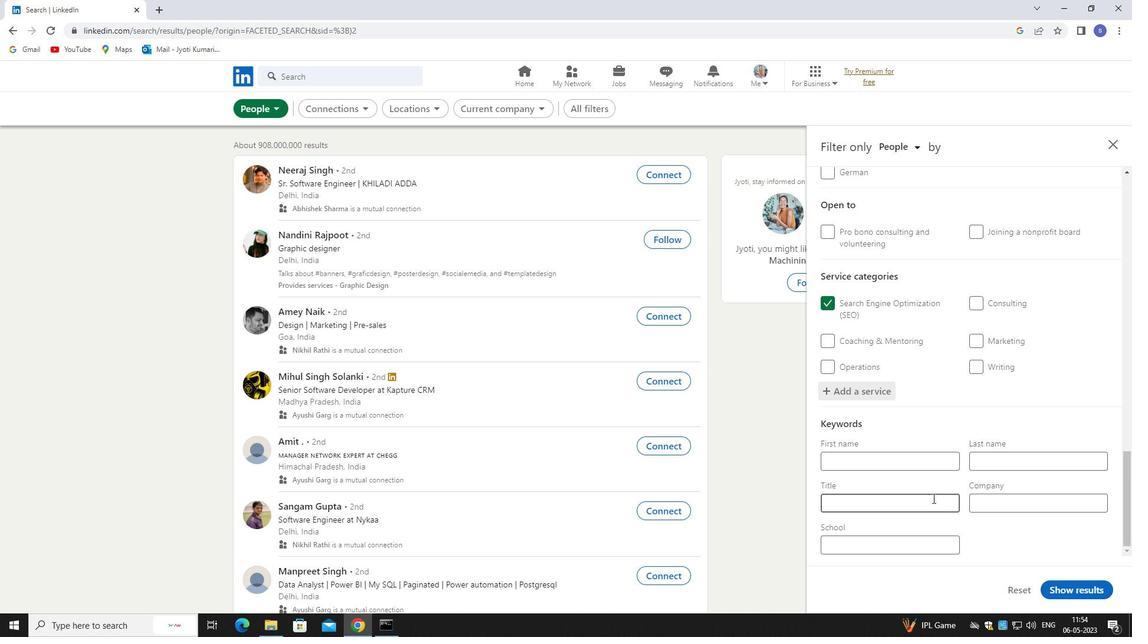 
Action: Key pressed <Key.shift>CON<Key.shift>CIR<Key.backspace>ERGE
Screenshot: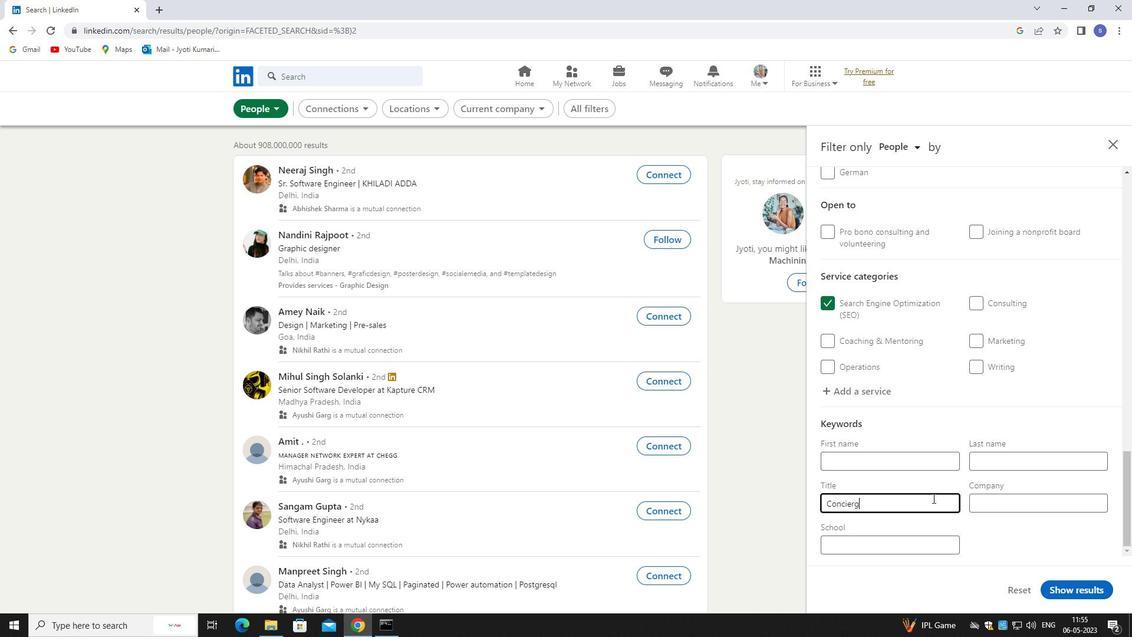 
Action: Mouse moved to (1077, 585)
Screenshot: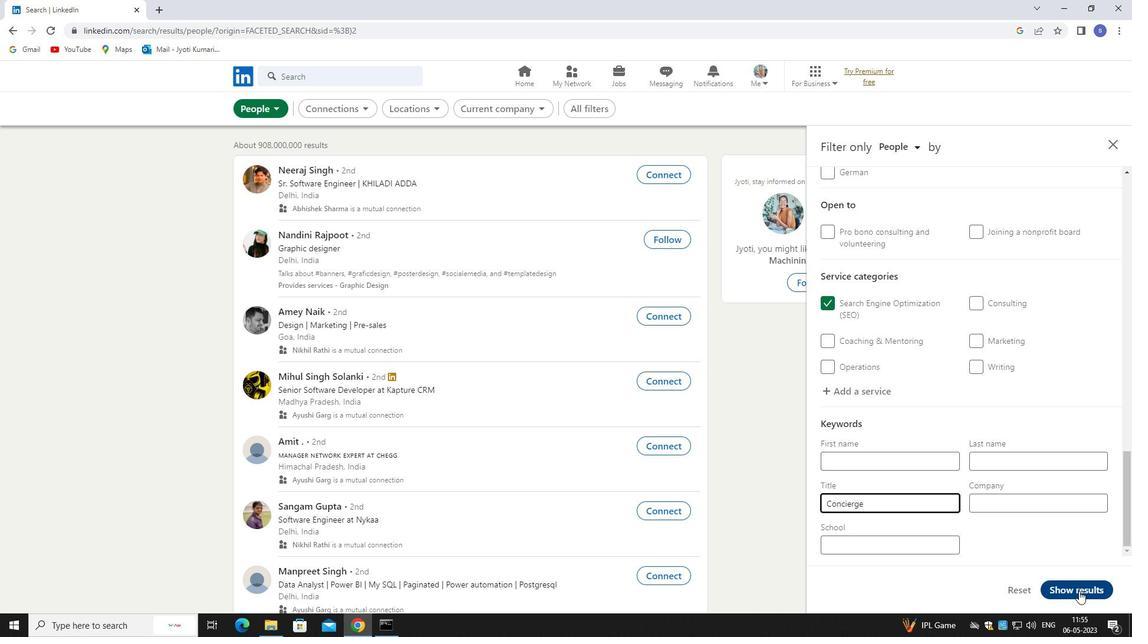 
Action: Mouse pressed left at (1077, 585)
Screenshot: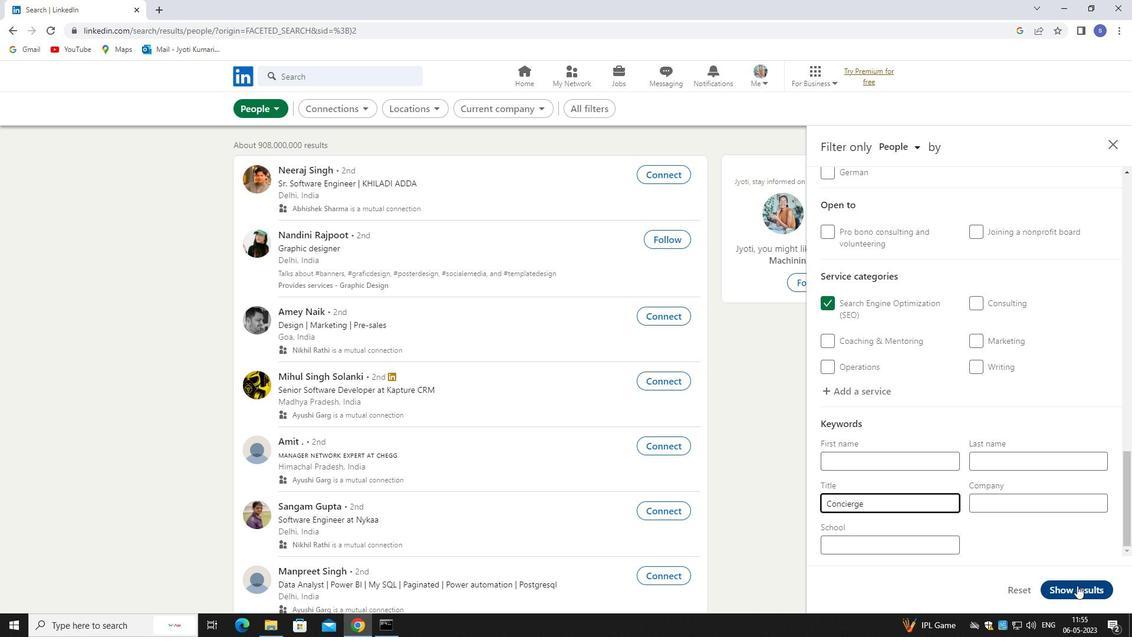 
Action: Mouse moved to (1071, 592)
Screenshot: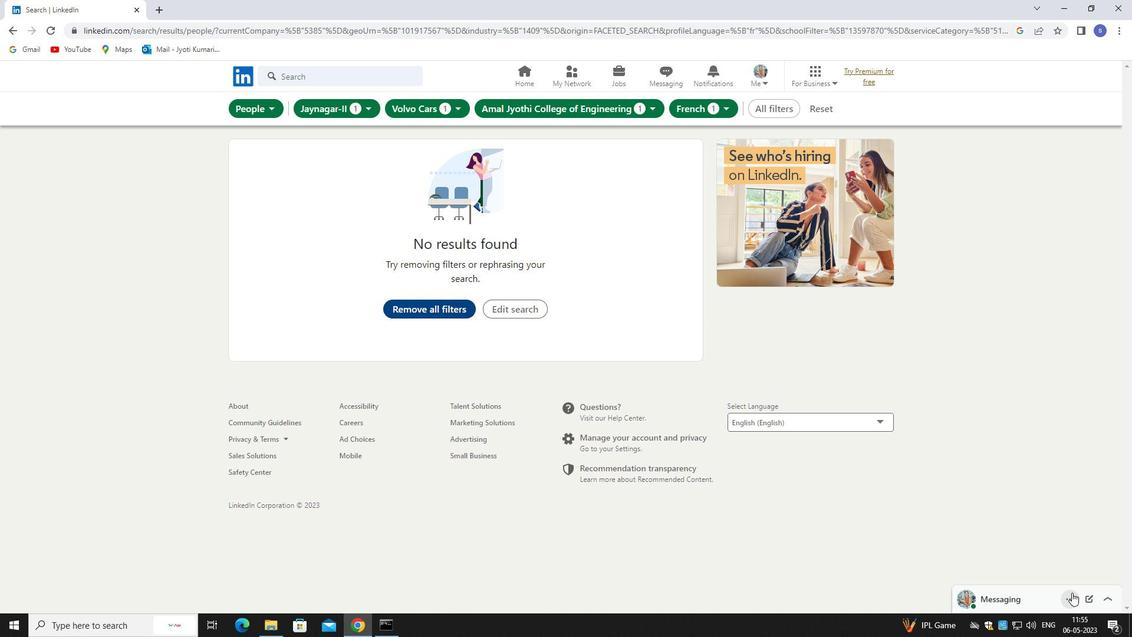 
